 Task: Open Card Operating Agreements Review in Board Media Planning and Buying to Workspace Event Marketing and add a team member Softage.4@softage.net, a label Green, a checklist Business Intelligence and Analytics, an attachment from your computer, a color Green and finally, add a card description 'Develop and launch new customer feedback program' and a comment 'Given the potential impact of this task on our team morale and motivation, let us ensure that we approach it with a sense of positivity and enthusiasm.'. Add a start date 'Jan 08, 1900' with a due date 'Jan 15, 1900'
Action: Mouse moved to (140, 71)
Screenshot: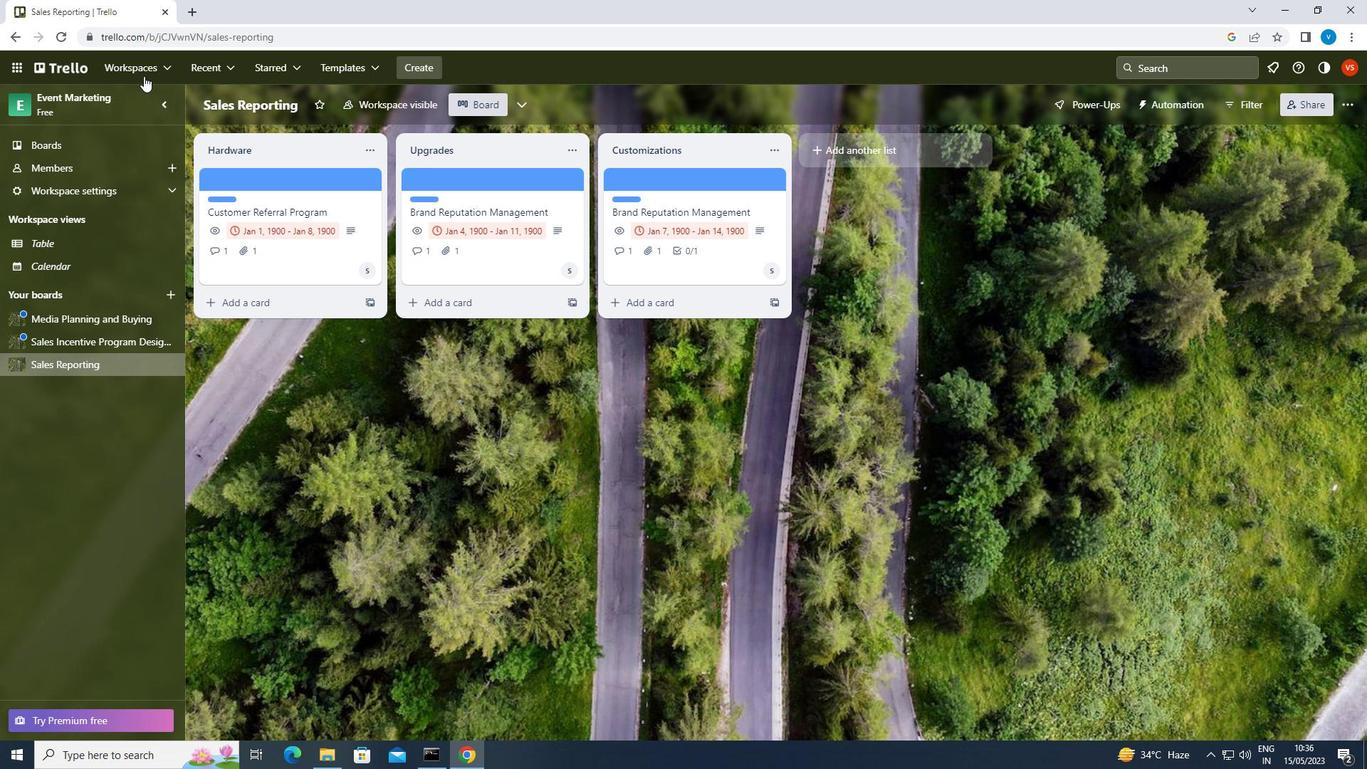 
Action: Mouse pressed left at (140, 71)
Screenshot: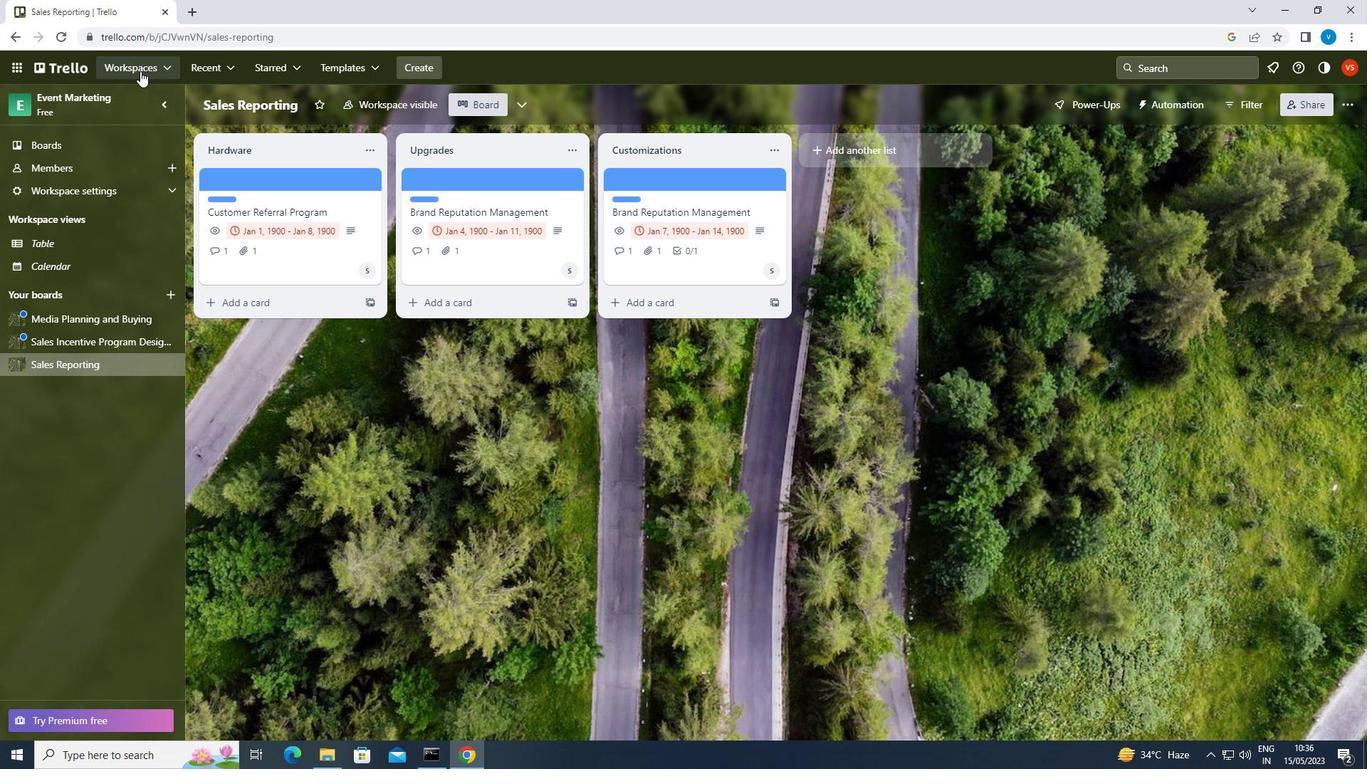 
Action: Mouse moved to (193, 602)
Screenshot: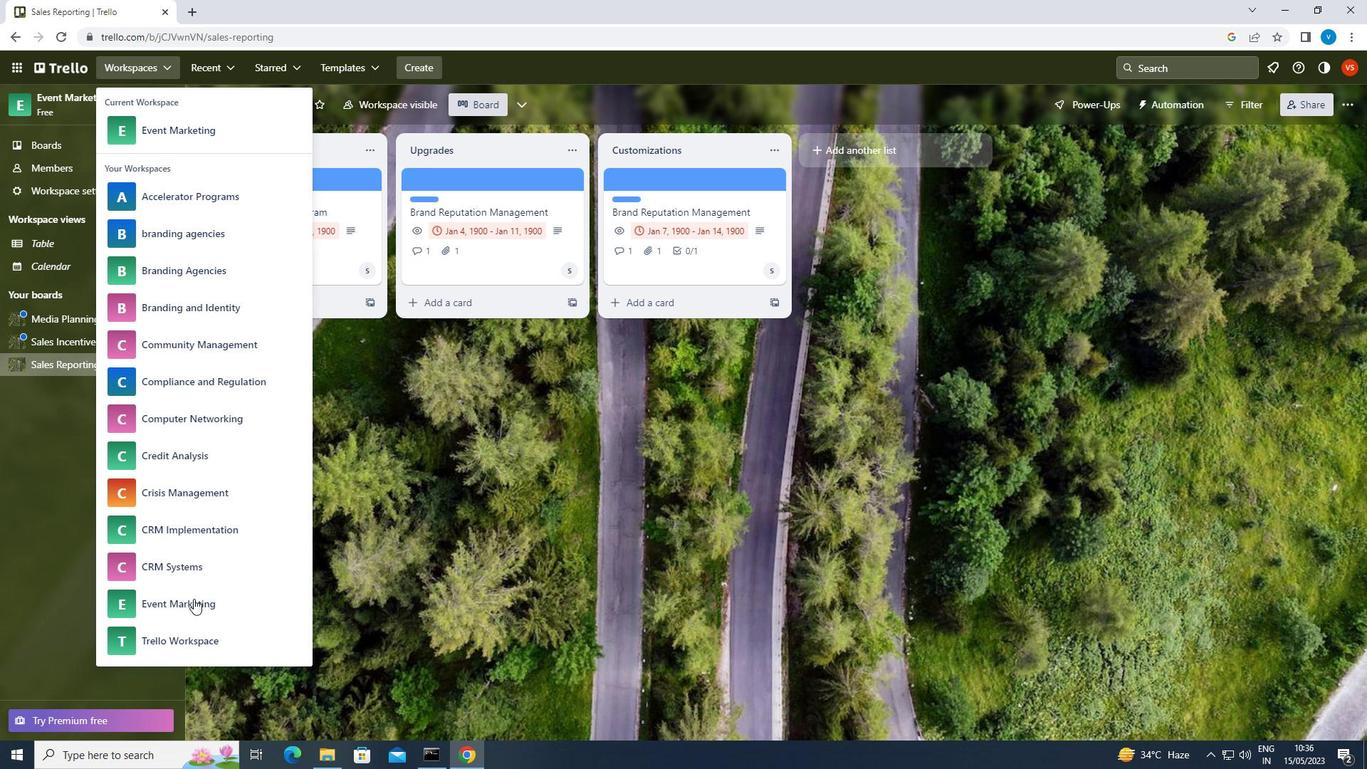 
Action: Mouse pressed left at (193, 602)
Screenshot: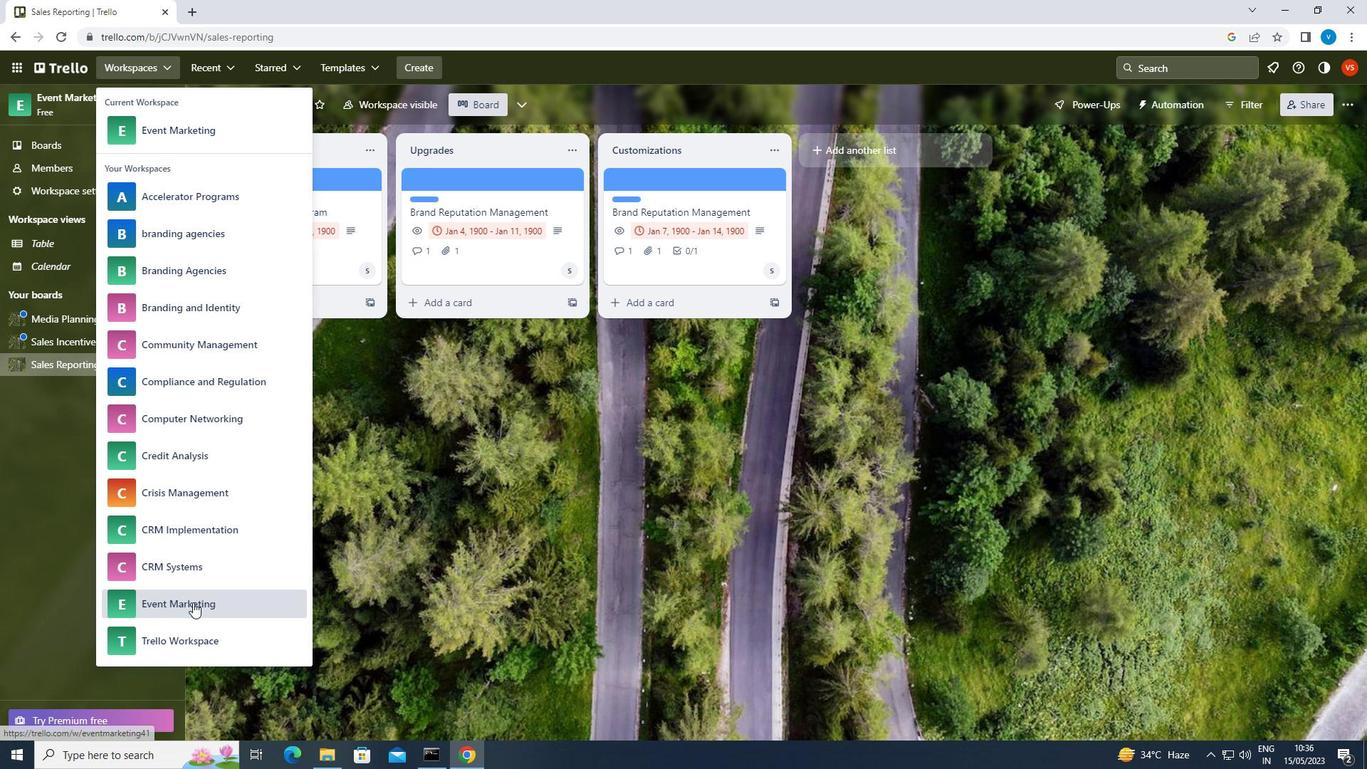 
Action: Mouse moved to (1084, 572)
Screenshot: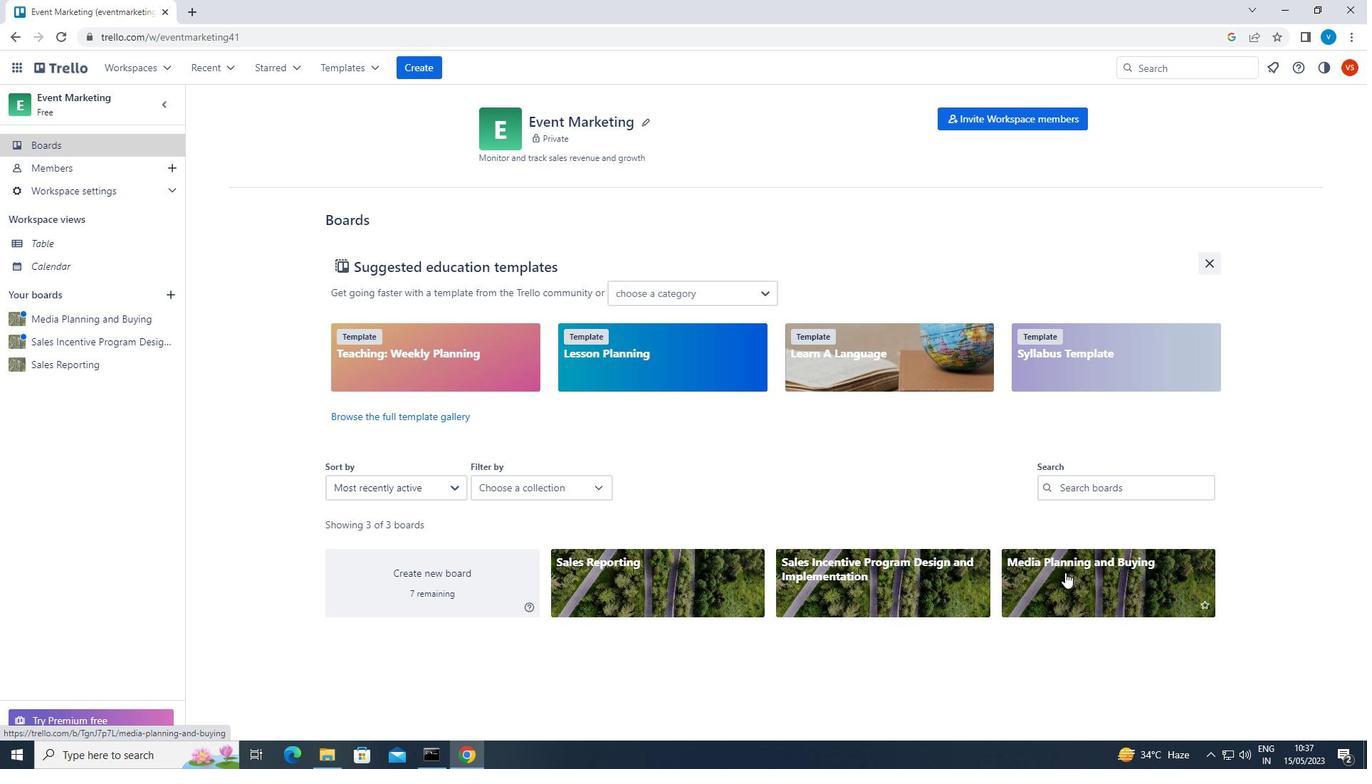 
Action: Mouse pressed left at (1084, 572)
Screenshot: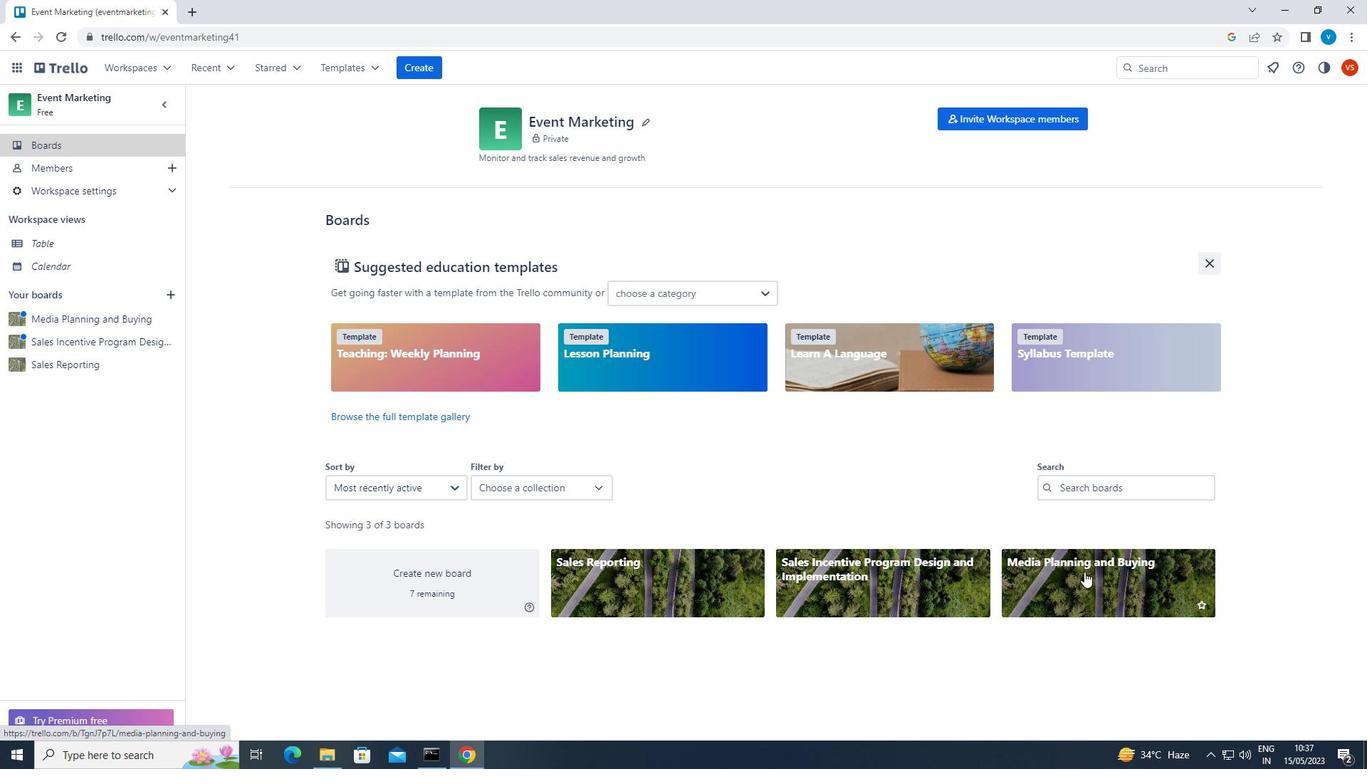 
Action: Mouse moved to (671, 175)
Screenshot: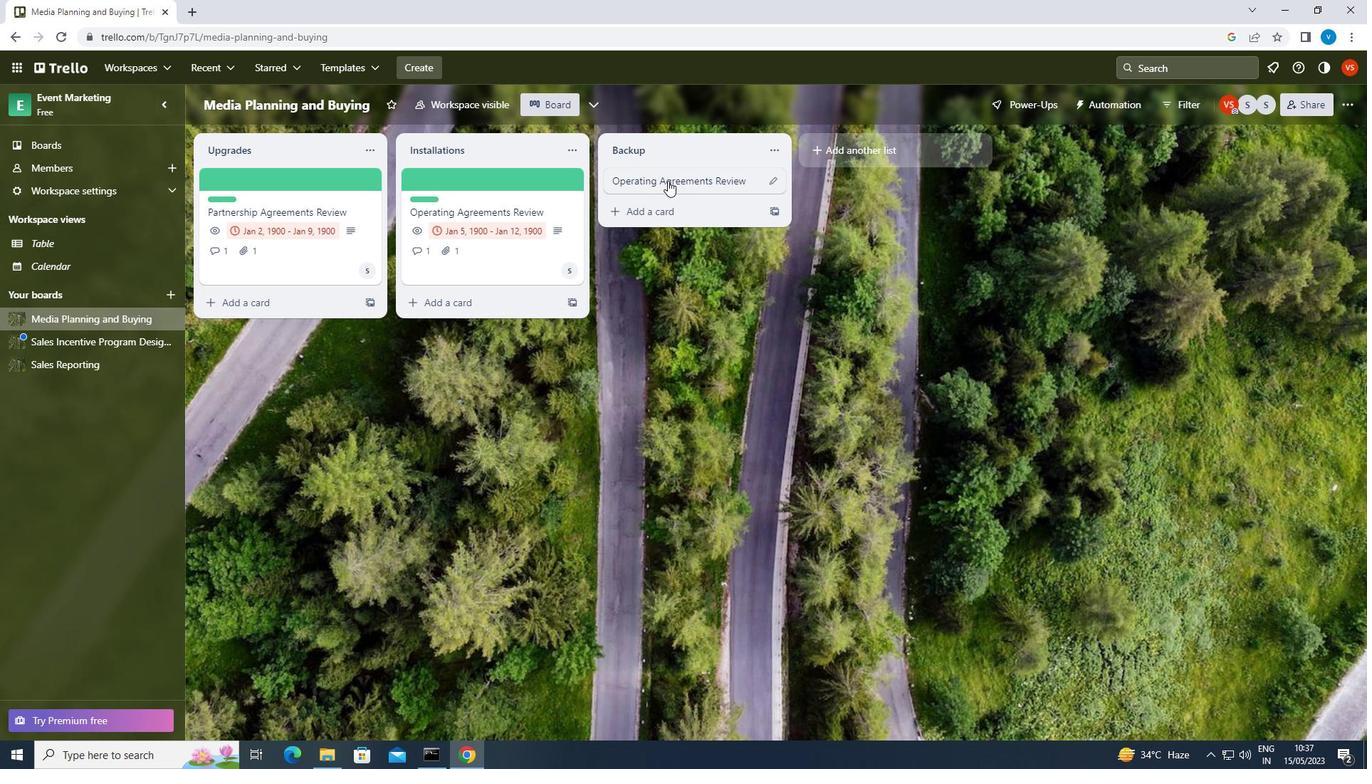 
Action: Mouse pressed left at (671, 175)
Screenshot: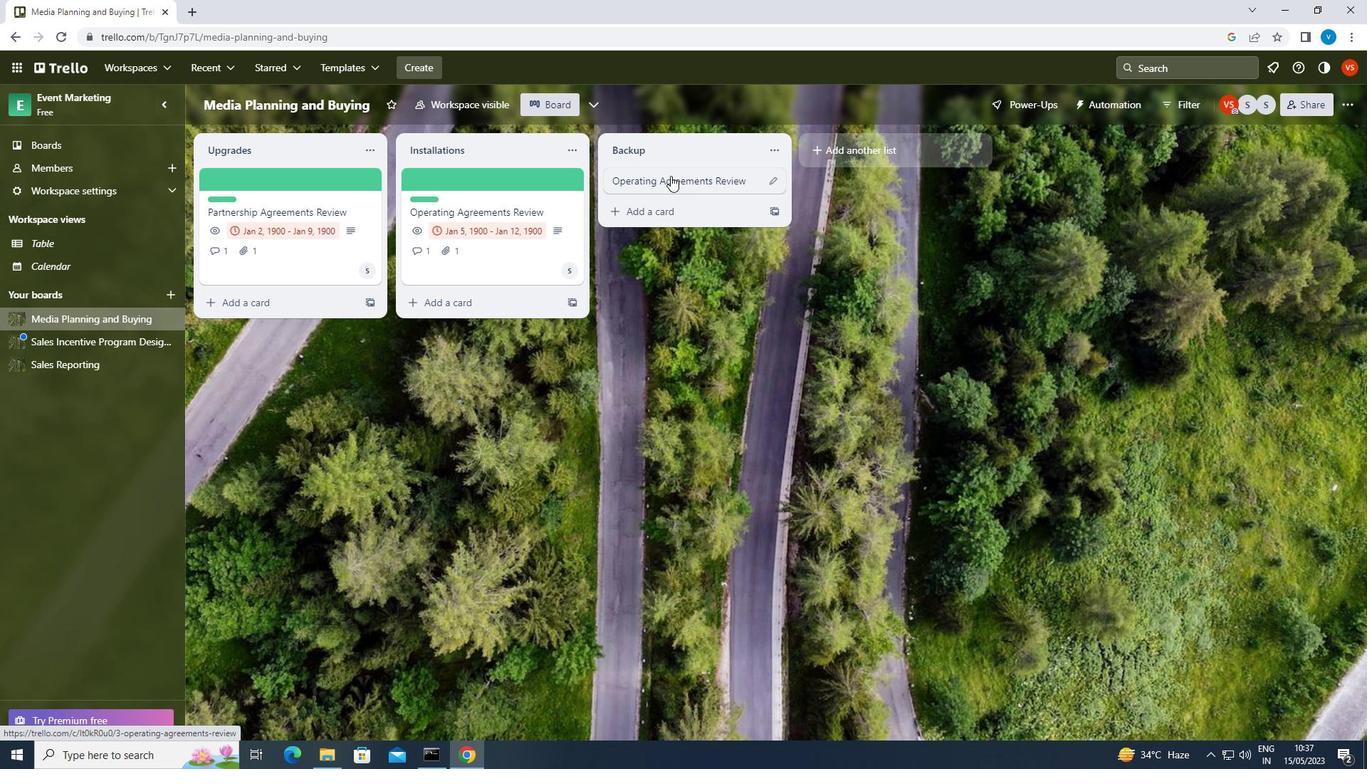 
Action: Mouse moved to (852, 227)
Screenshot: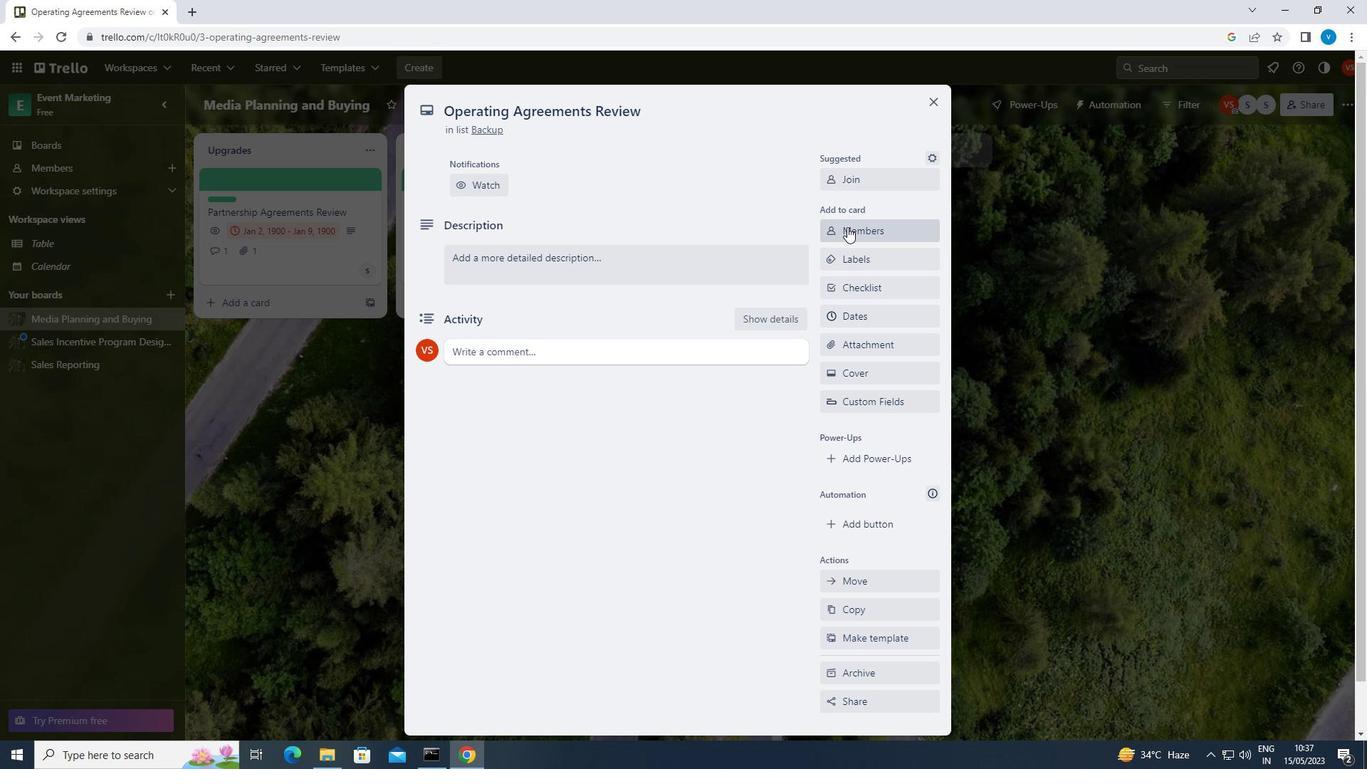 
Action: Mouse pressed left at (852, 227)
Screenshot: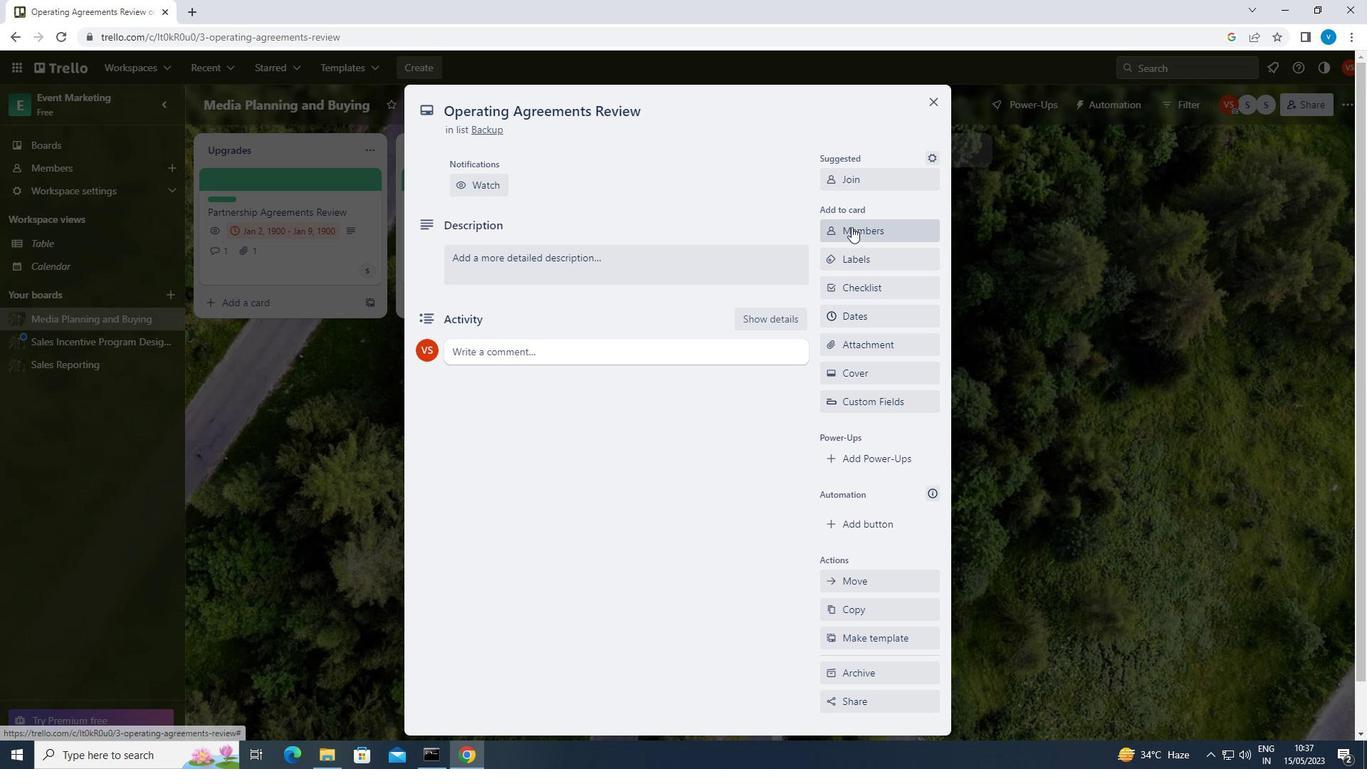 
Action: Mouse moved to (859, 237)
Screenshot: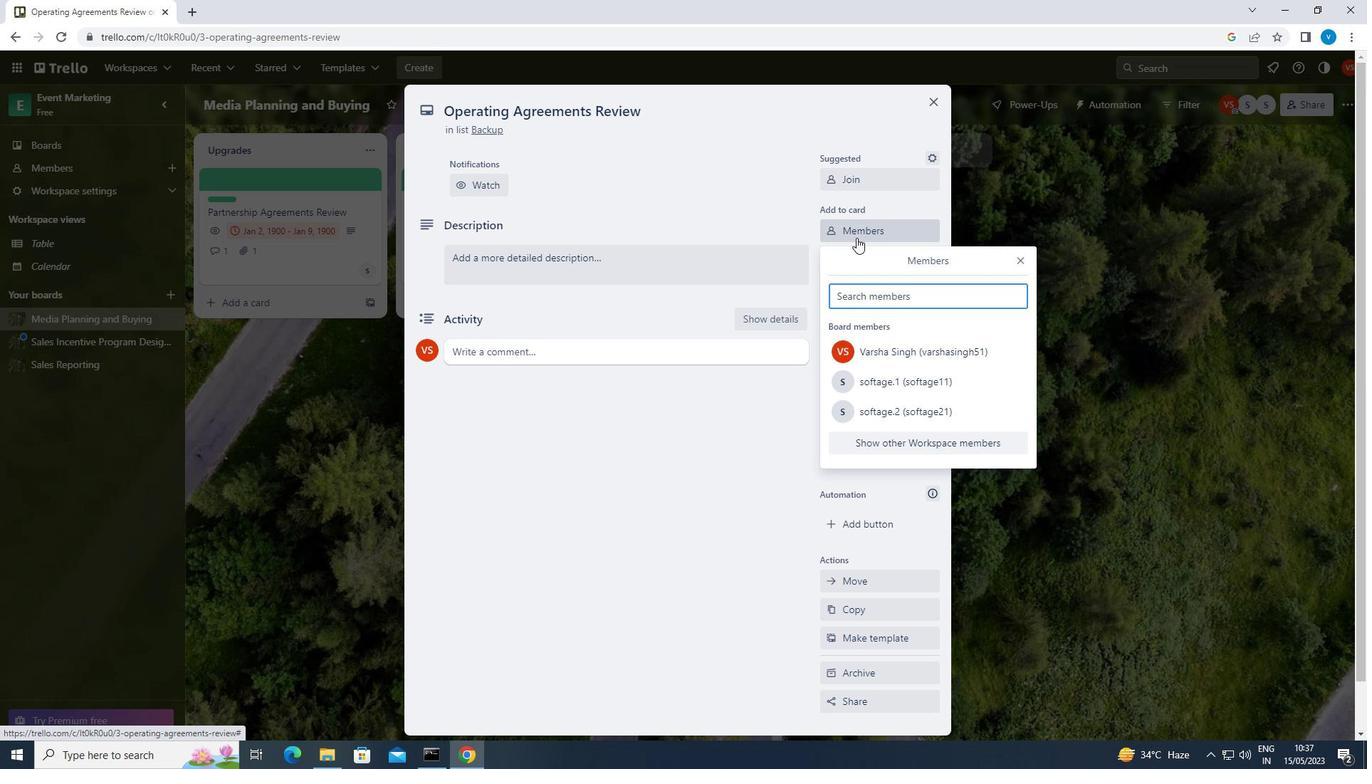 
Action: Key pressed <Key.shift>SOFTAGE.4<Key.shift><Key.shift>@SOFTAGE.NRT
Screenshot: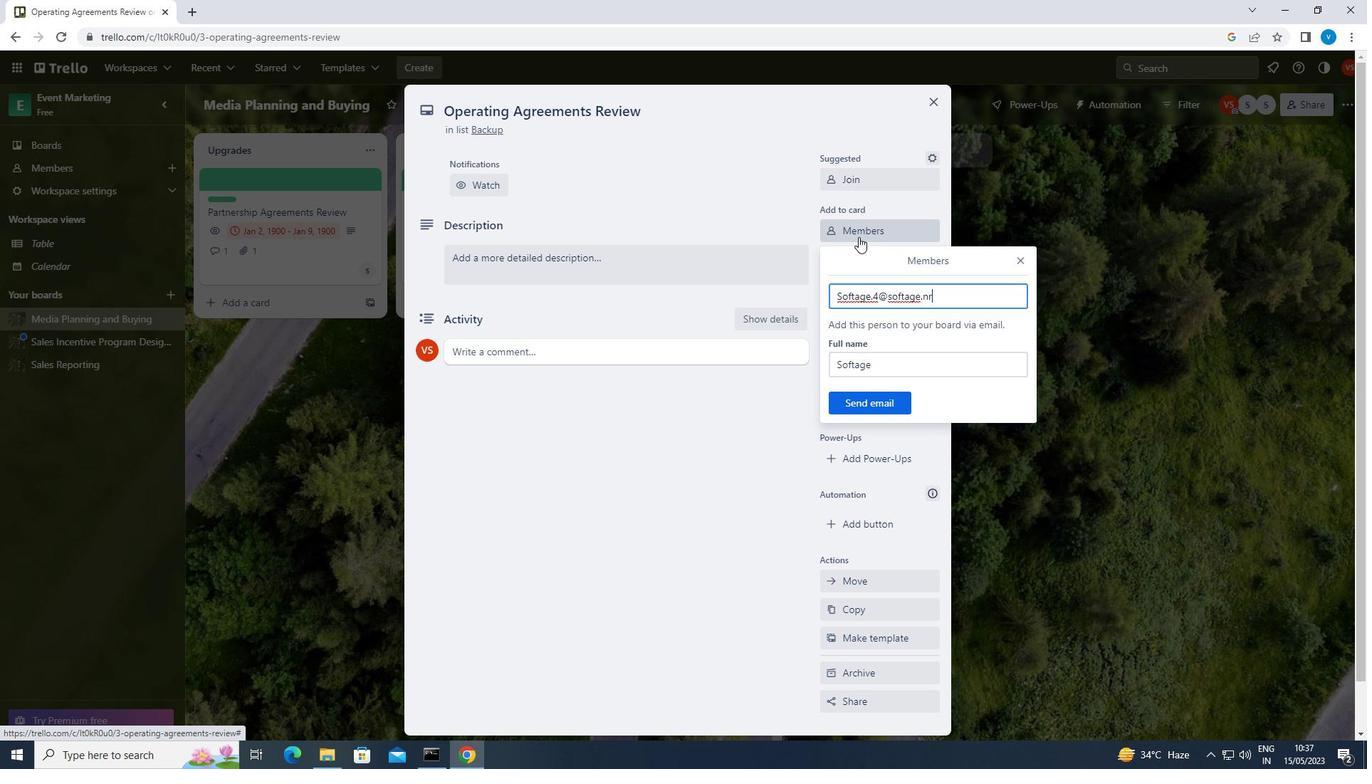 
Action: Mouse moved to (885, 396)
Screenshot: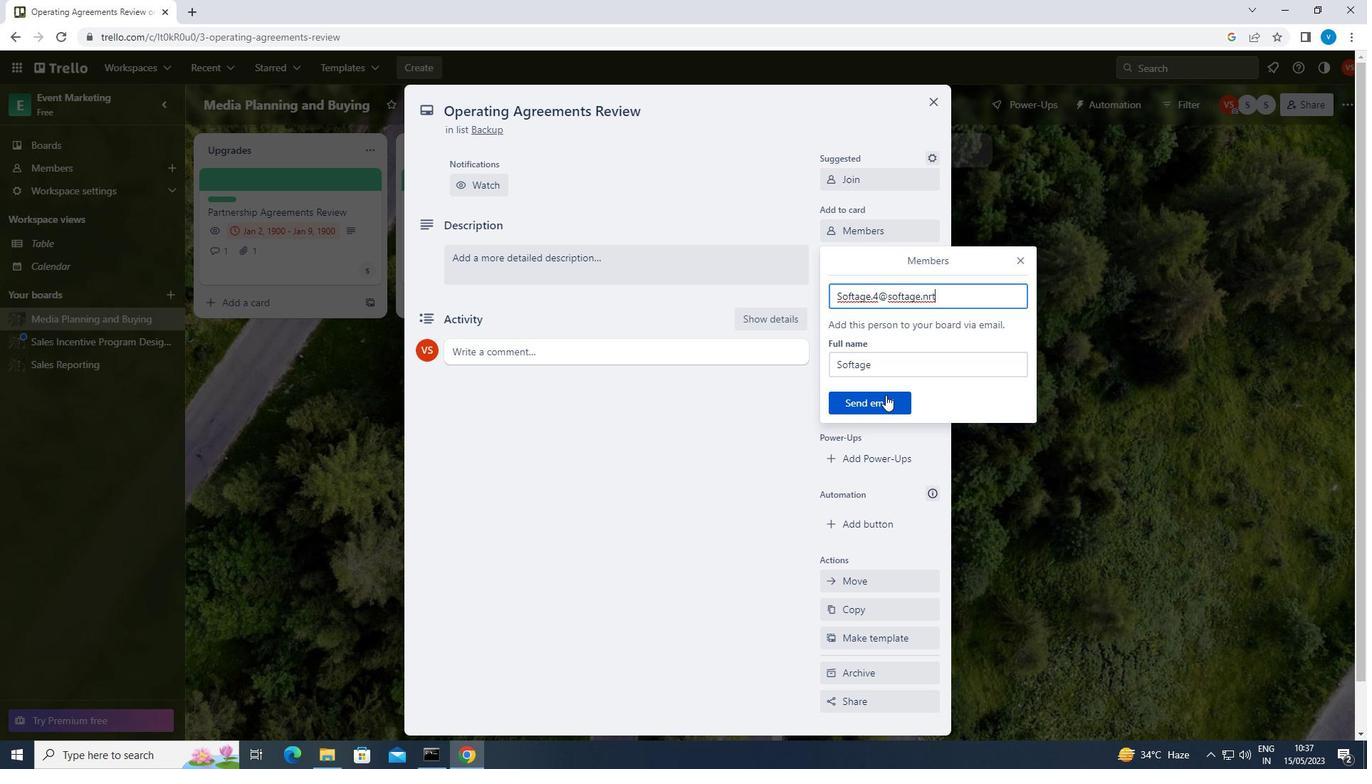 
Action: Mouse pressed left at (885, 396)
Screenshot: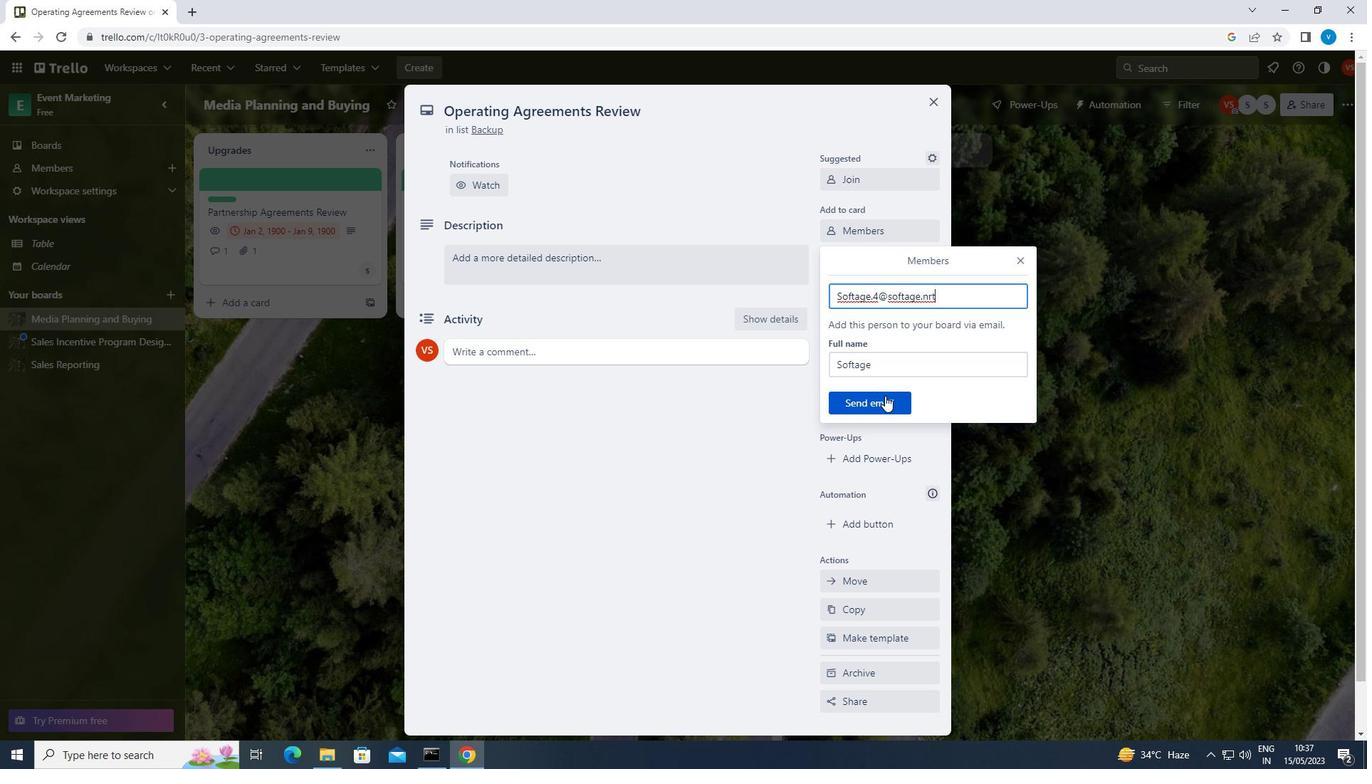 
Action: Mouse moved to (872, 262)
Screenshot: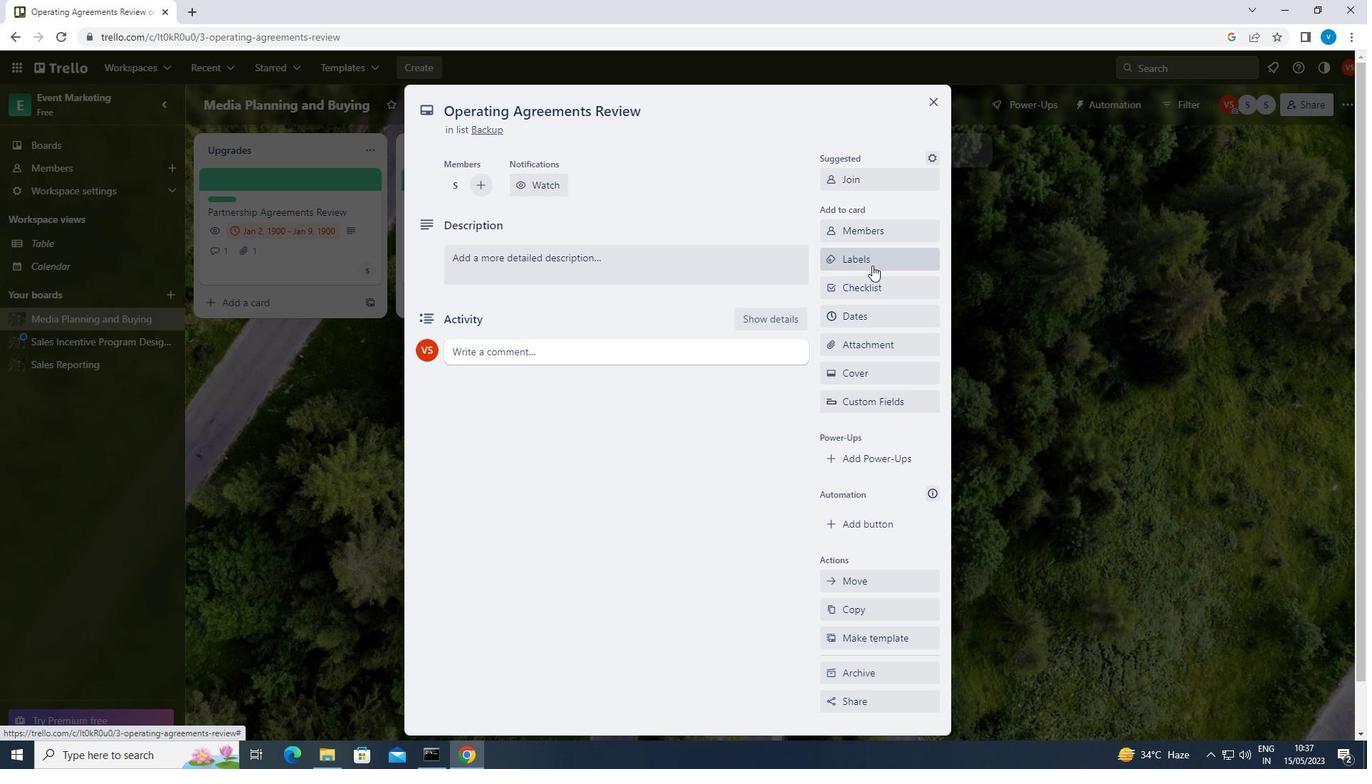 
Action: Mouse pressed left at (872, 262)
Screenshot: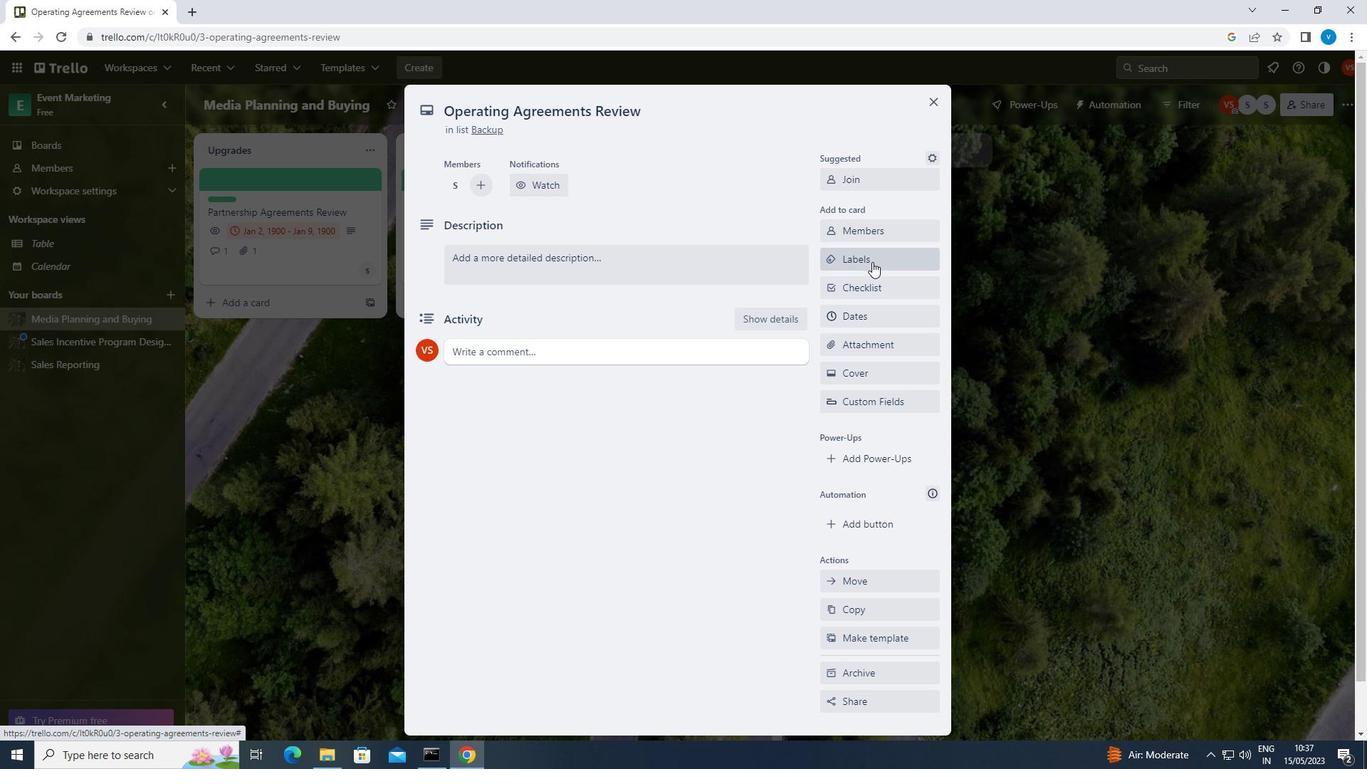 
Action: Mouse moved to (907, 375)
Screenshot: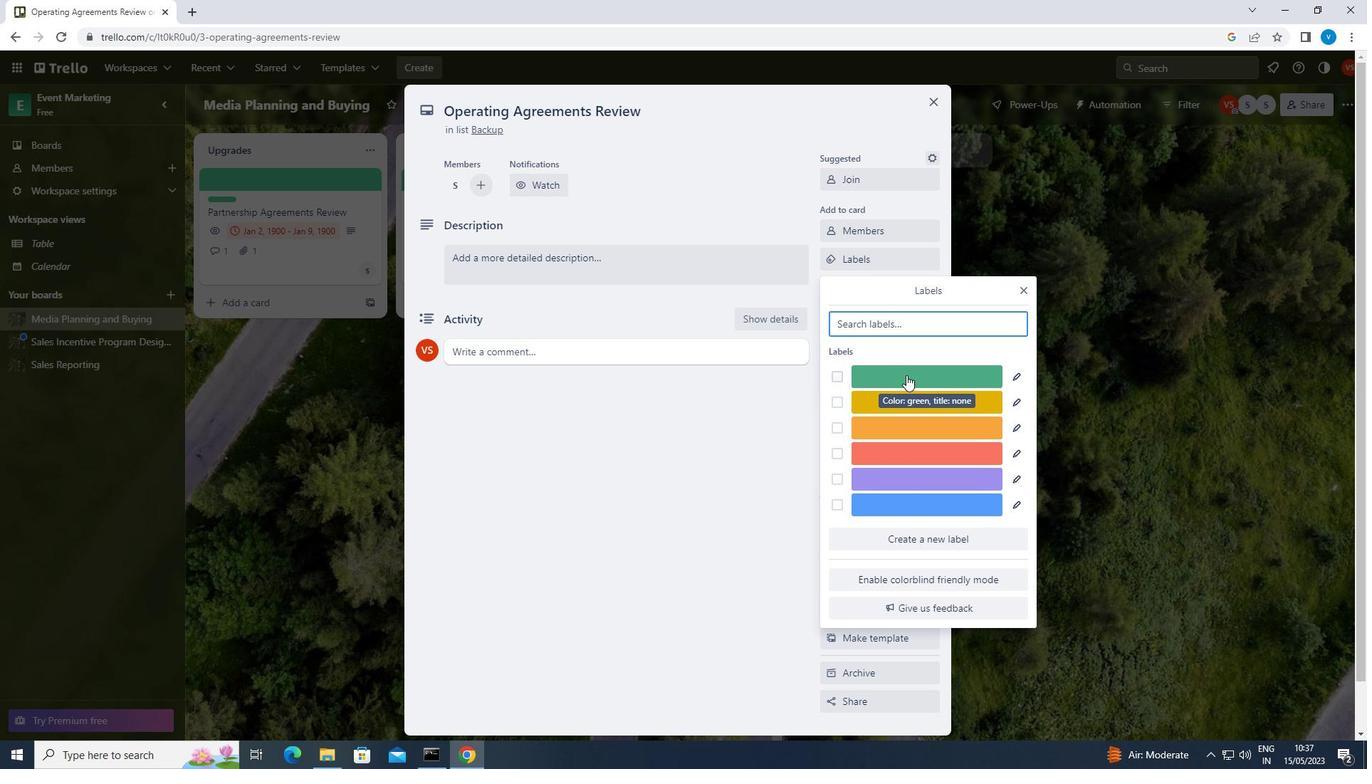 
Action: Mouse pressed left at (907, 375)
Screenshot: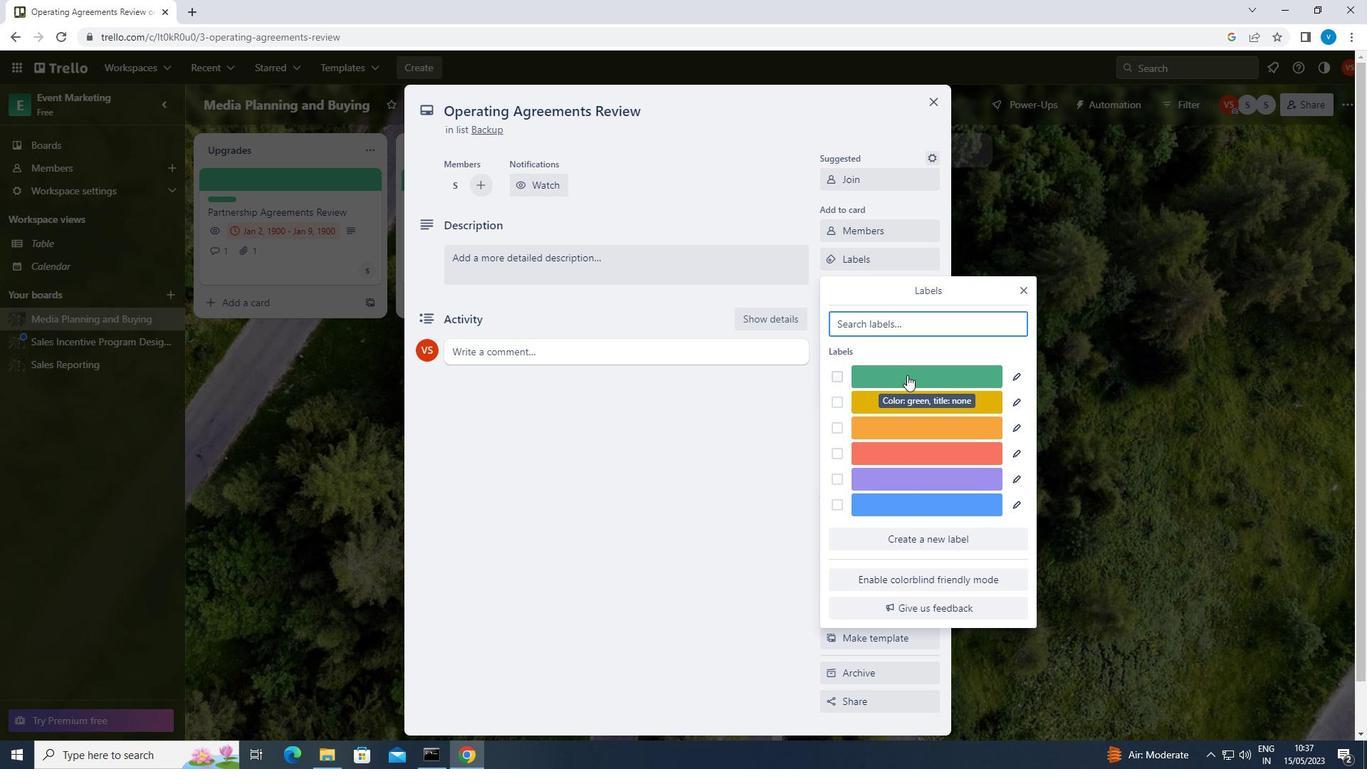 
Action: Mouse moved to (1022, 286)
Screenshot: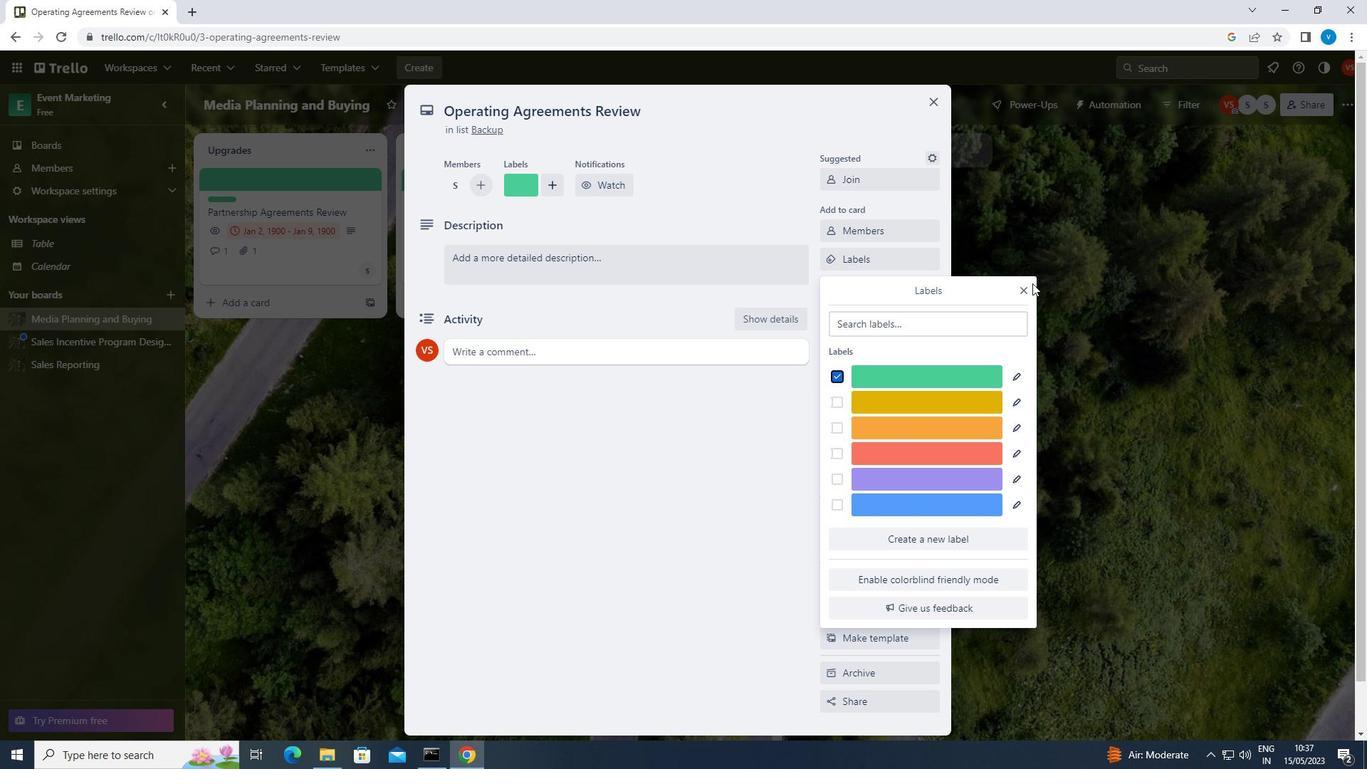 
Action: Mouse pressed left at (1022, 286)
Screenshot: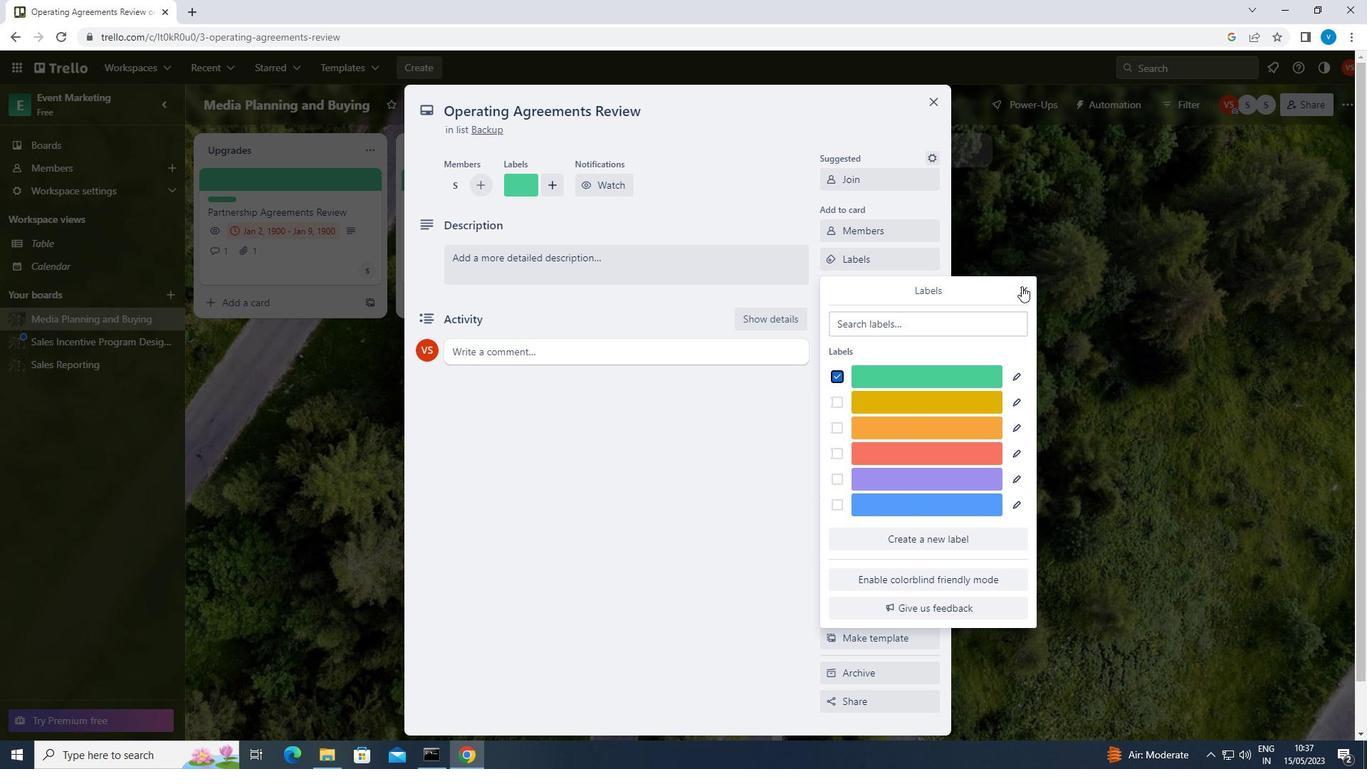 
Action: Mouse moved to (889, 284)
Screenshot: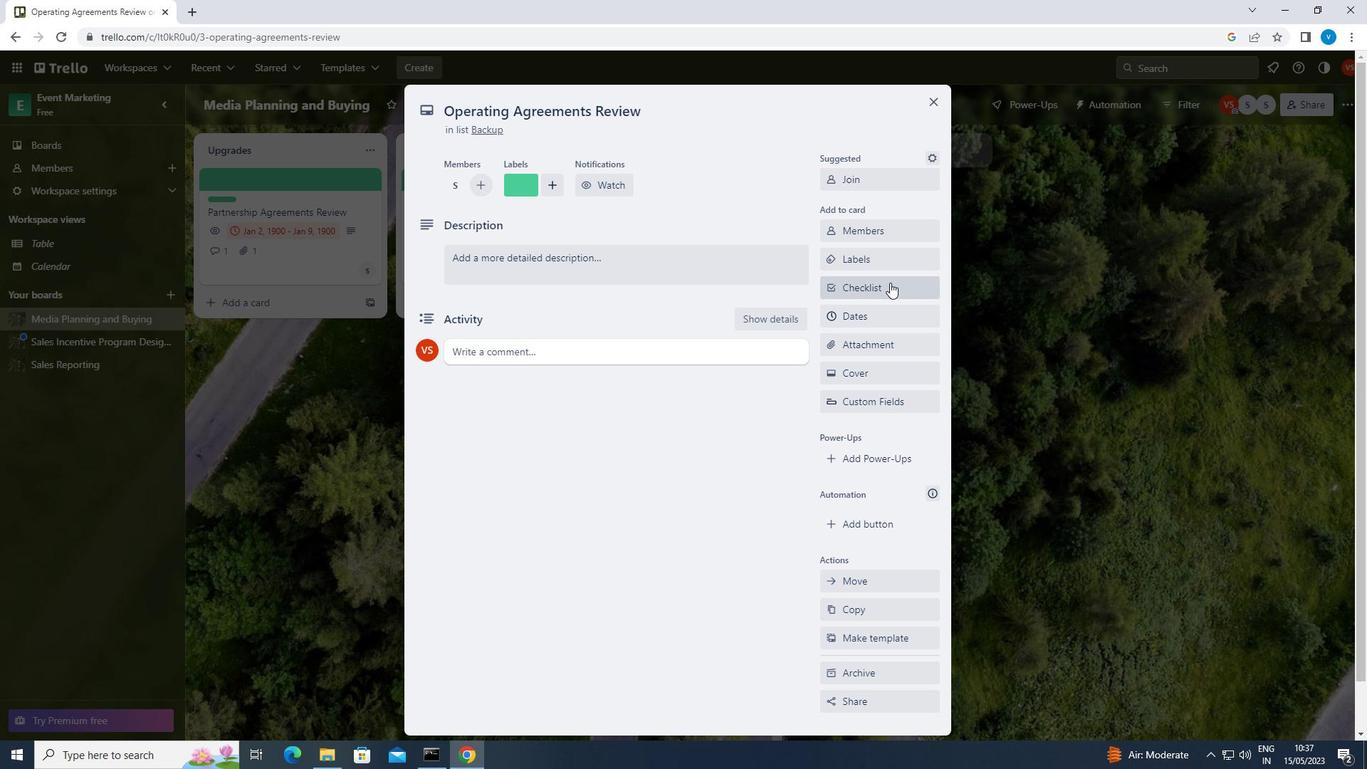 
Action: Mouse pressed left at (889, 284)
Screenshot: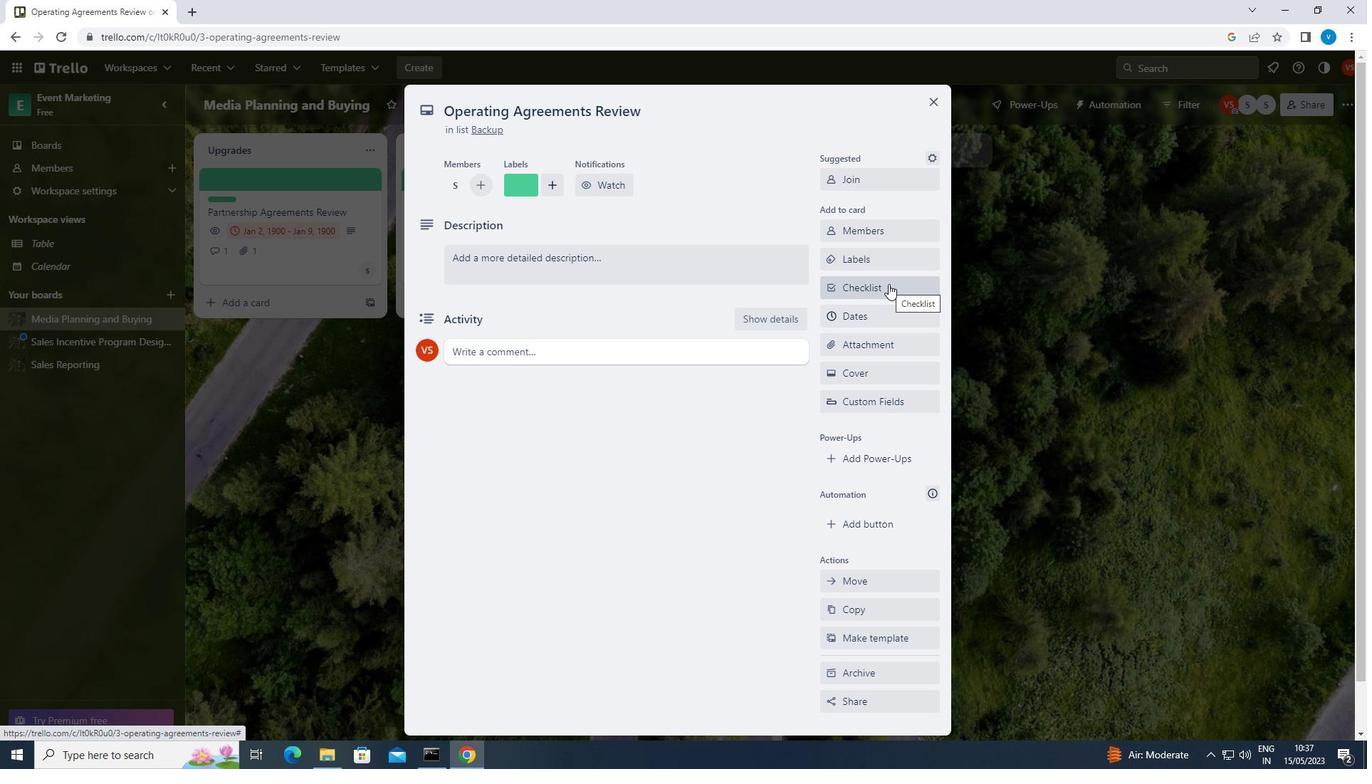 
Action: Mouse moved to (857, 443)
Screenshot: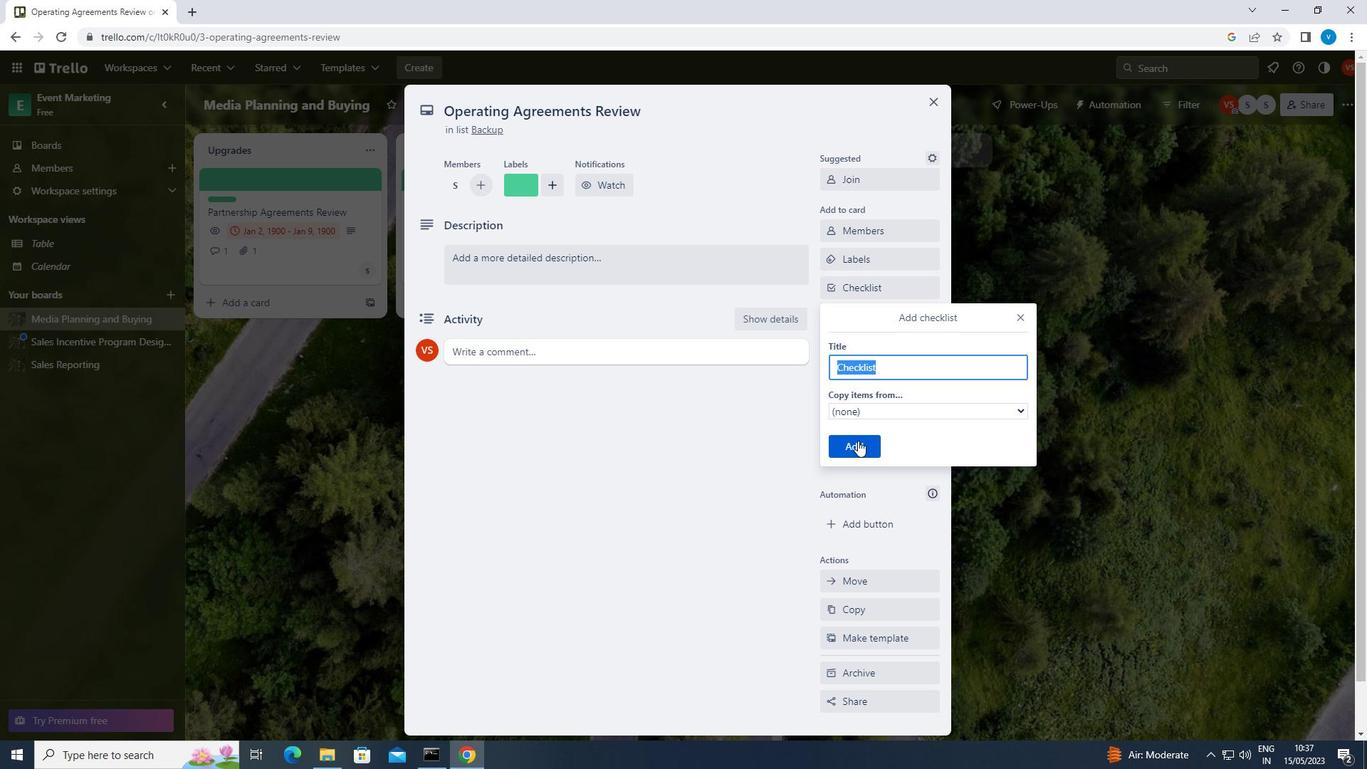 
Action: Mouse pressed left at (857, 443)
Screenshot: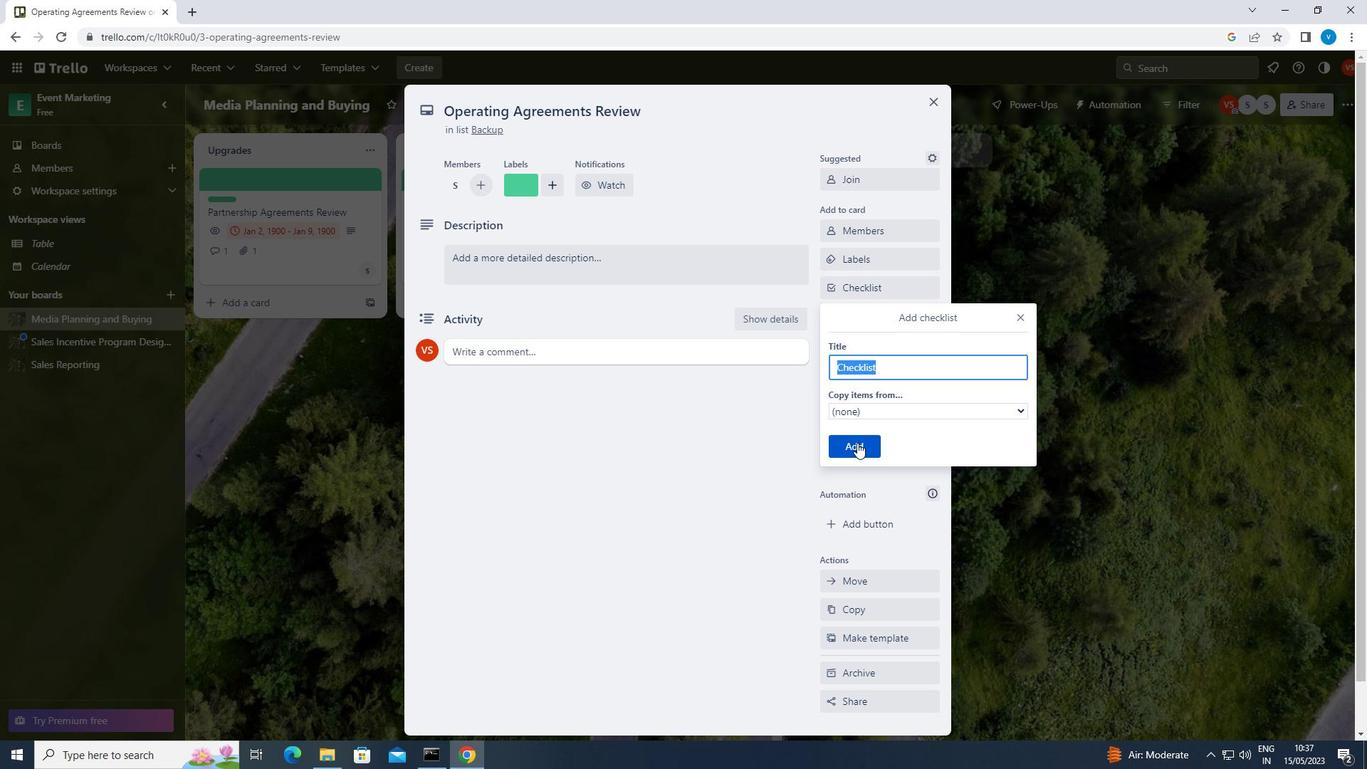 
Action: Mouse moved to (748, 369)
Screenshot: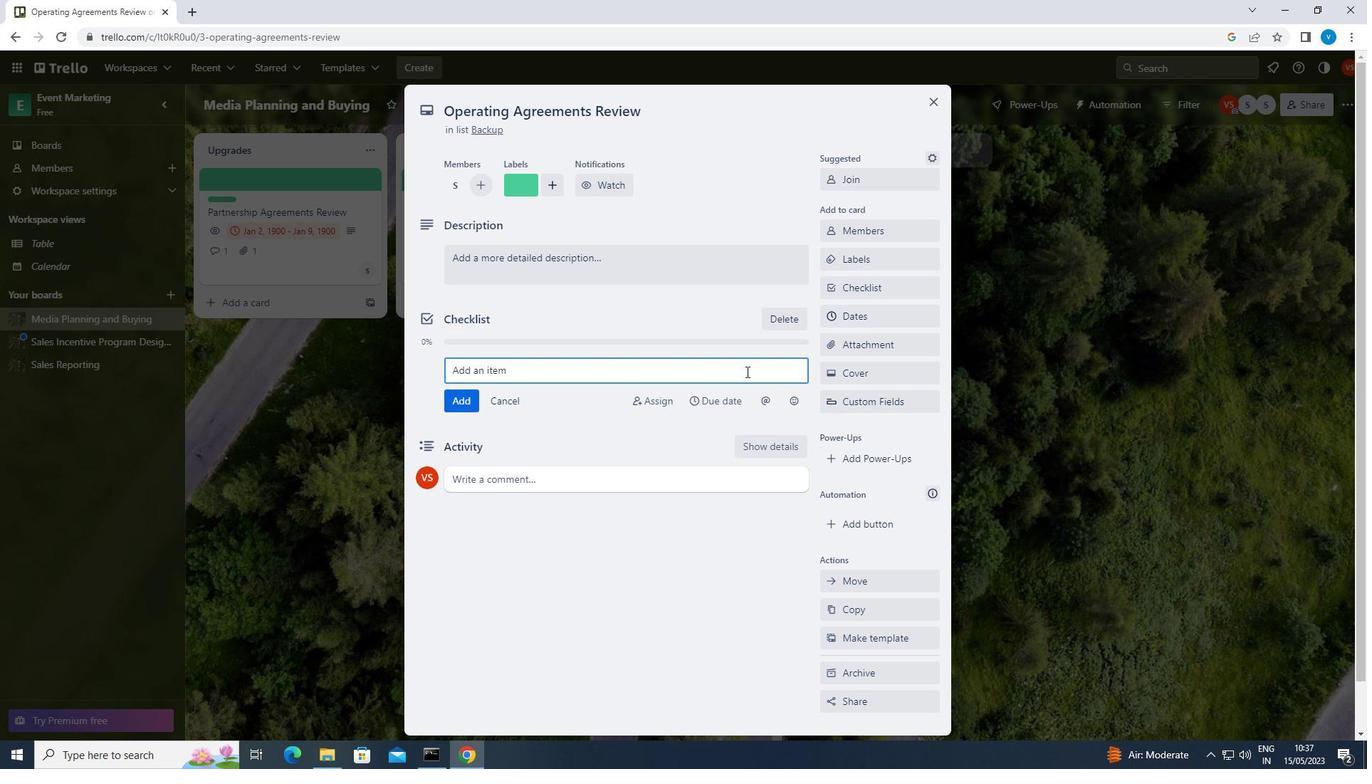 
Action: Key pressed <Key.shift>BUSINESS<Key.space><Key.shift>INTELLIGENCE<Key.space>AND<Key.space><Key.shift>ANALYTICS
Screenshot: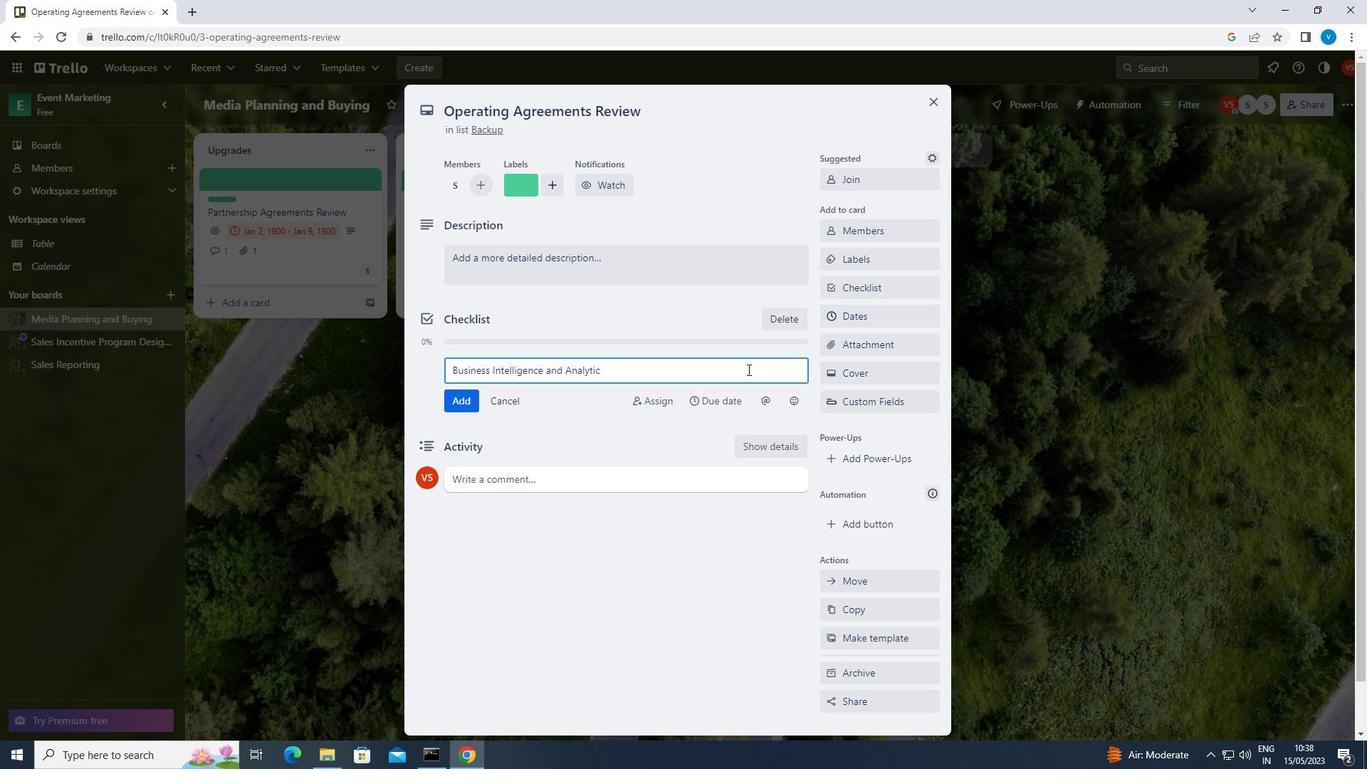 
Action: Mouse moved to (874, 350)
Screenshot: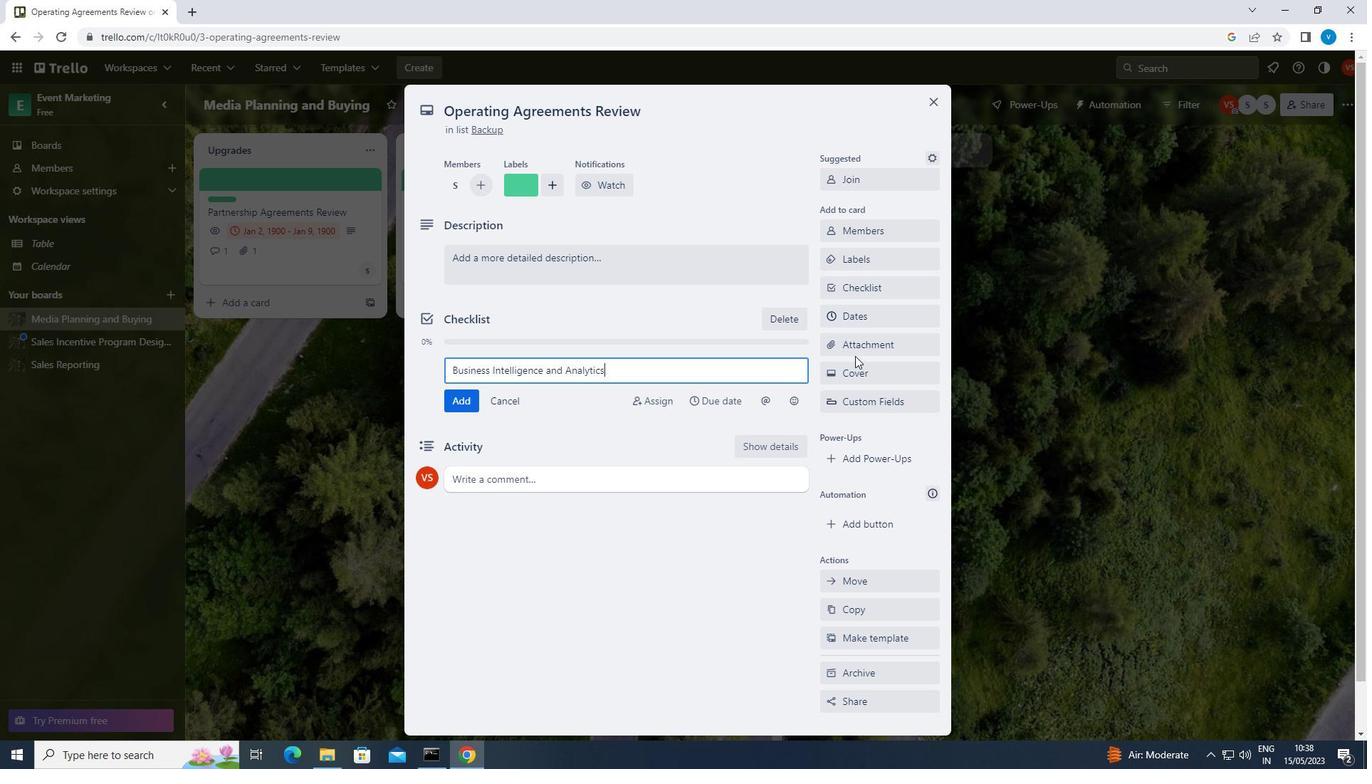 
Action: Mouse pressed left at (874, 350)
Screenshot: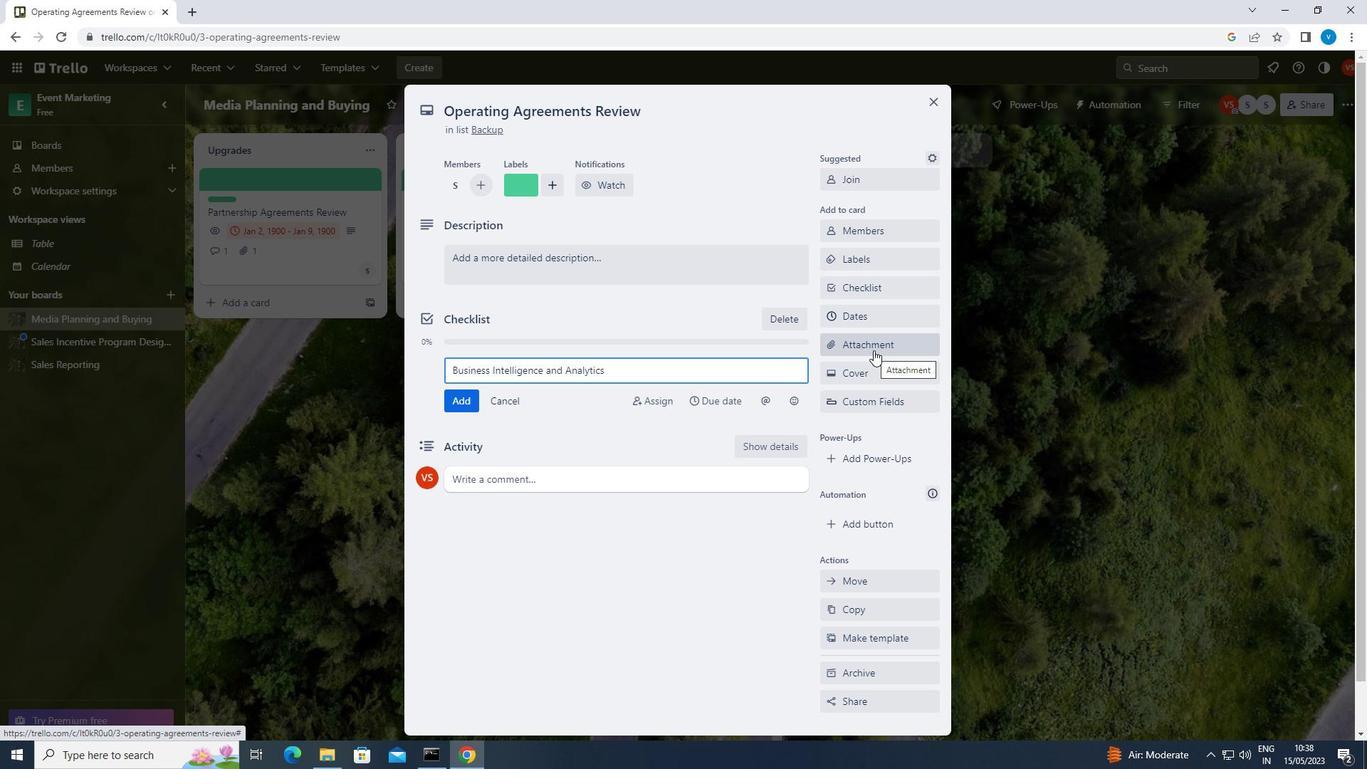 
Action: Mouse moved to (870, 405)
Screenshot: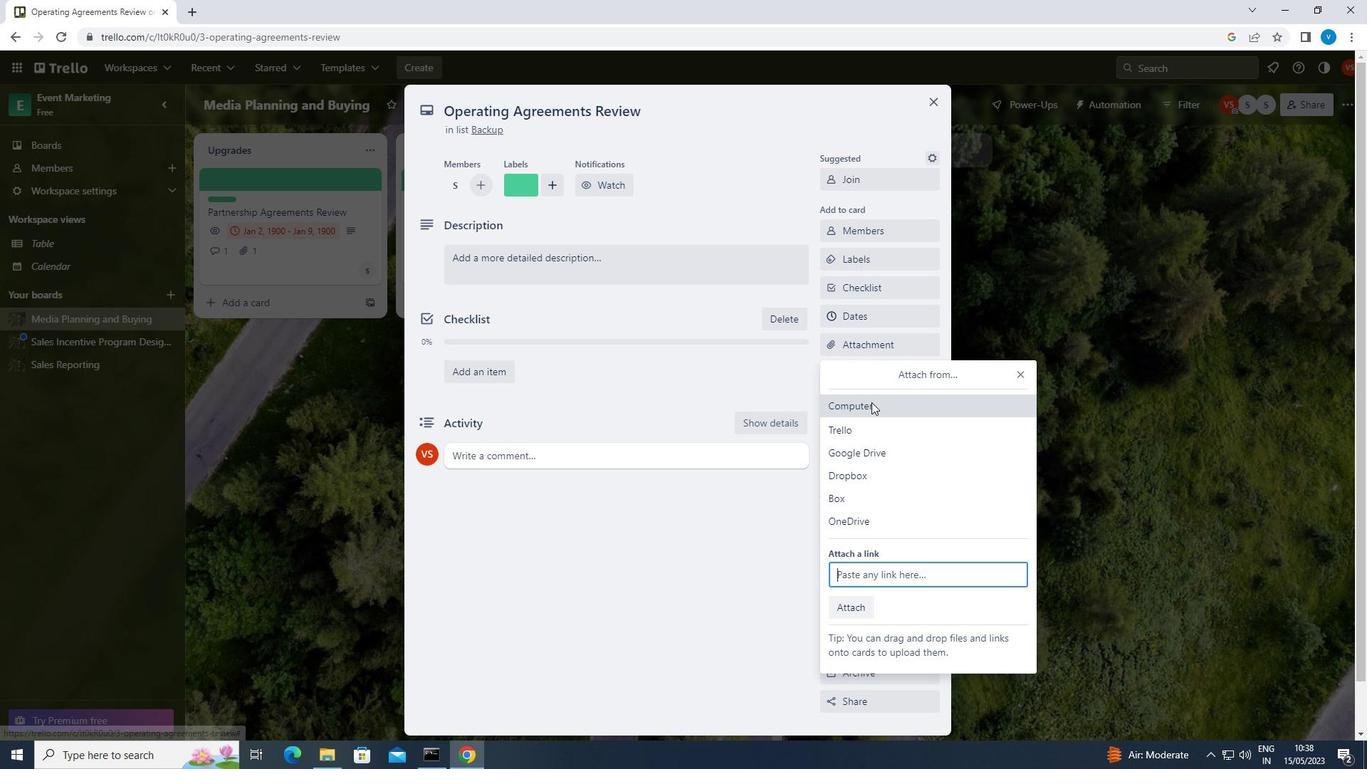 
Action: Mouse pressed left at (870, 405)
Screenshot: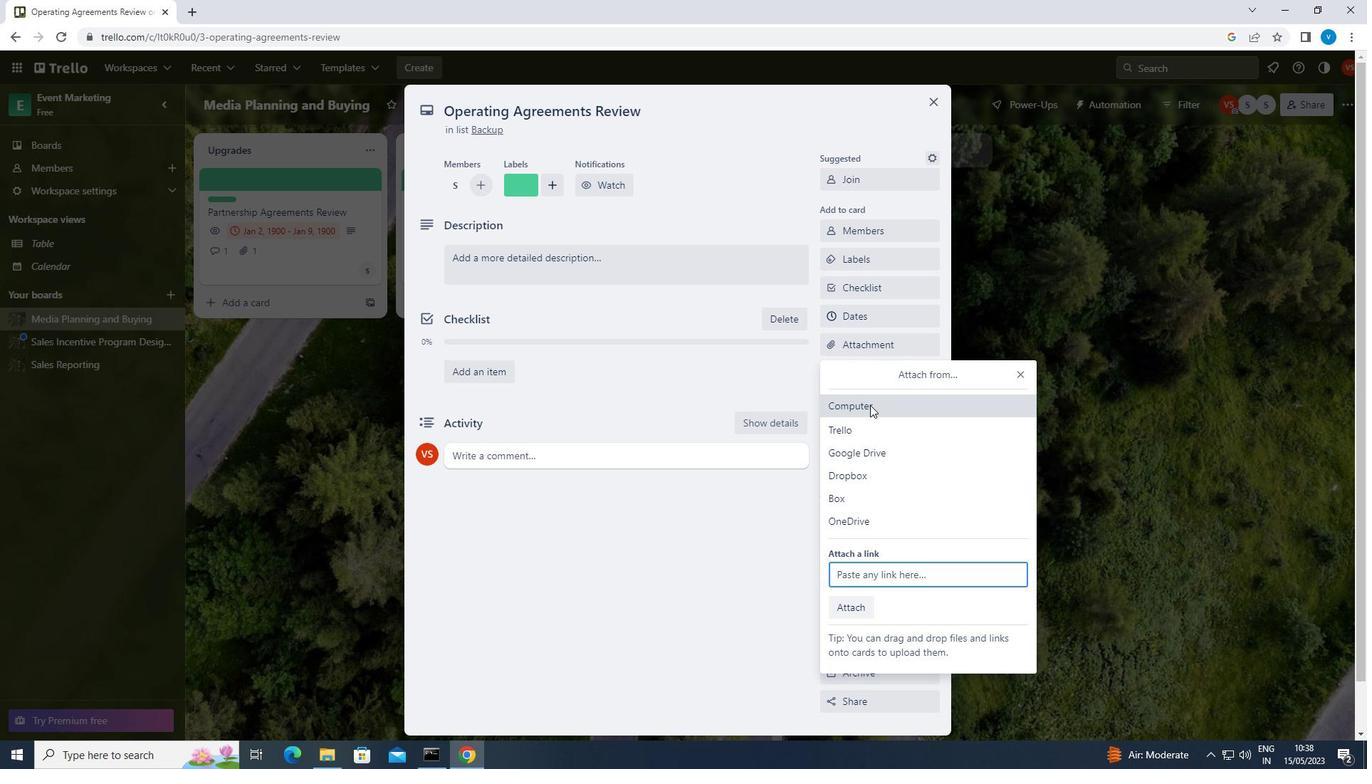 
Action: Mouse moved to (388, 249)
Screenshot: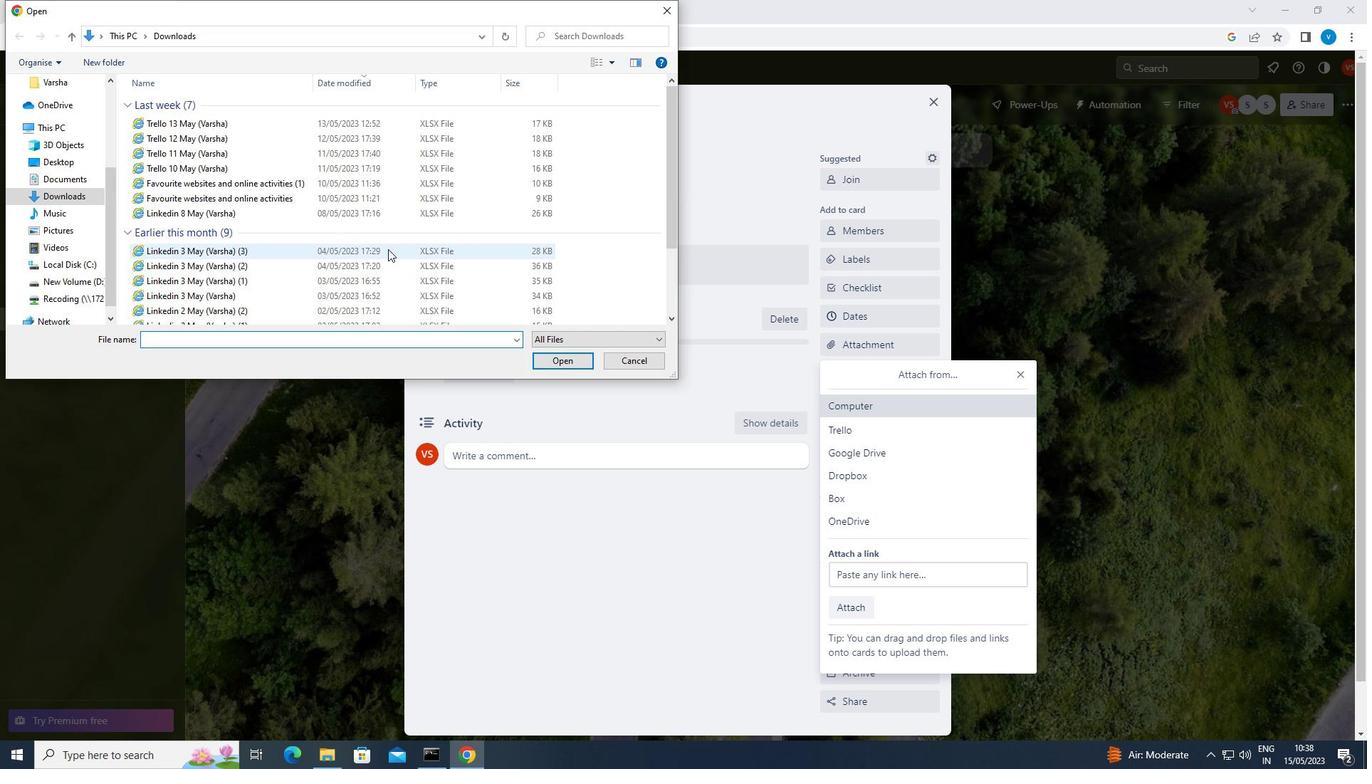 
Action: Mouse pressed left at (388, 249)
Screenshot: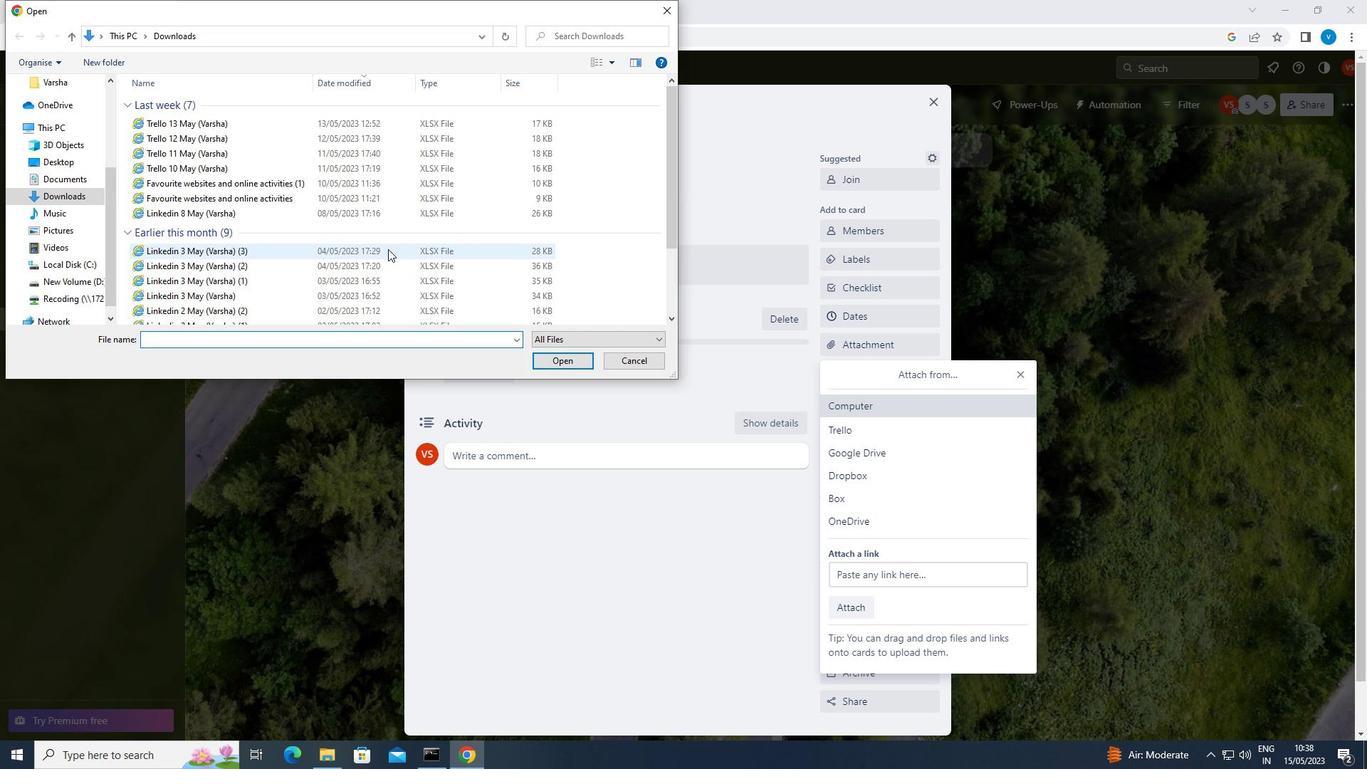 
Action: Mouse moved to (567, 363)
Screenshot: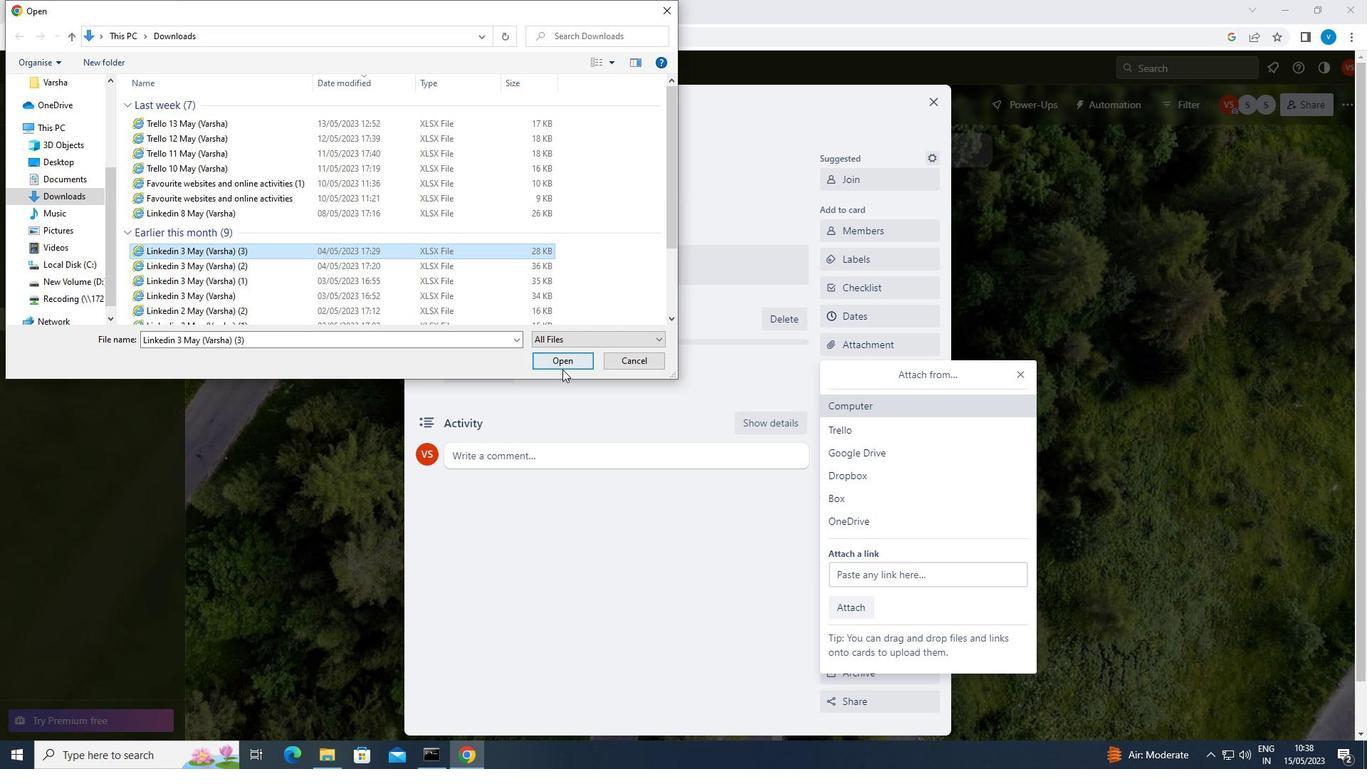 
Action: Mouse pressed left at (567, 363)
Screenshot: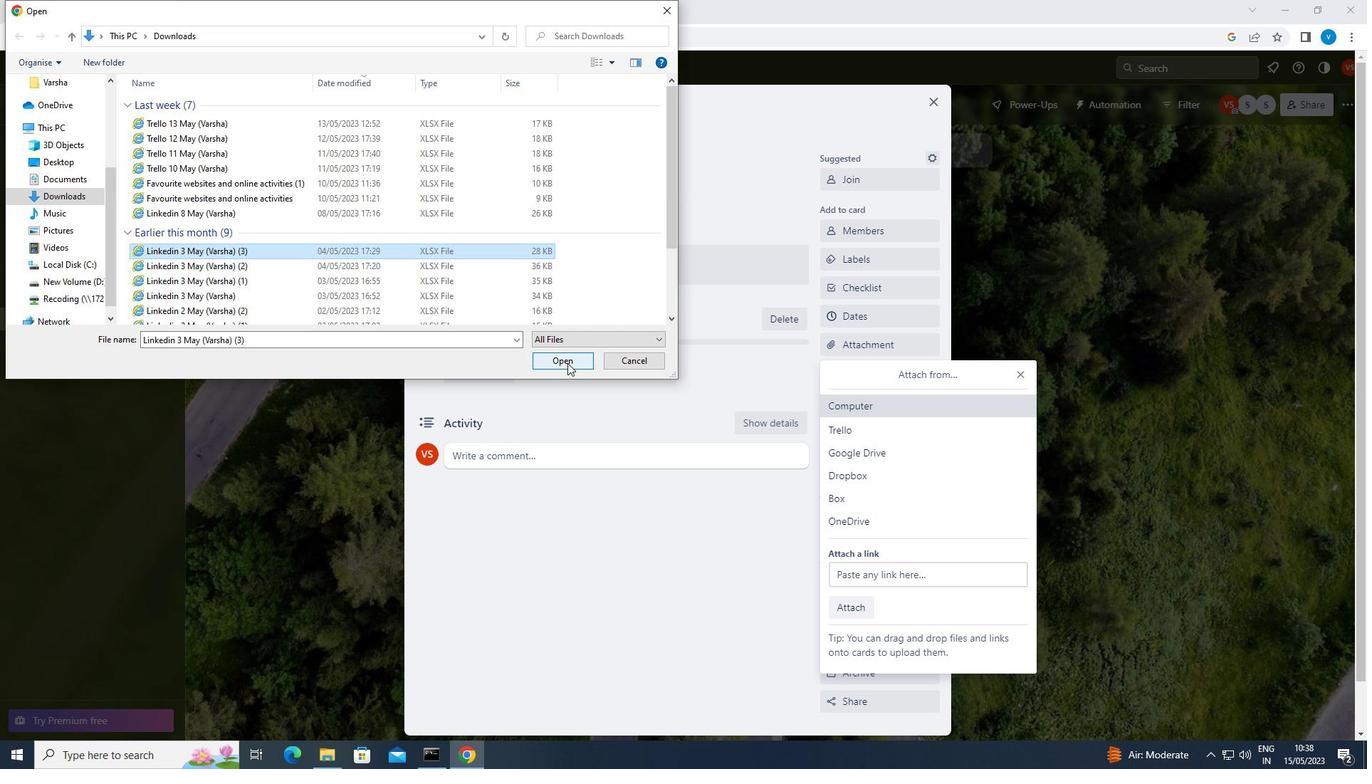 
Action: Mouse moved to (859, 375)
Screenshot: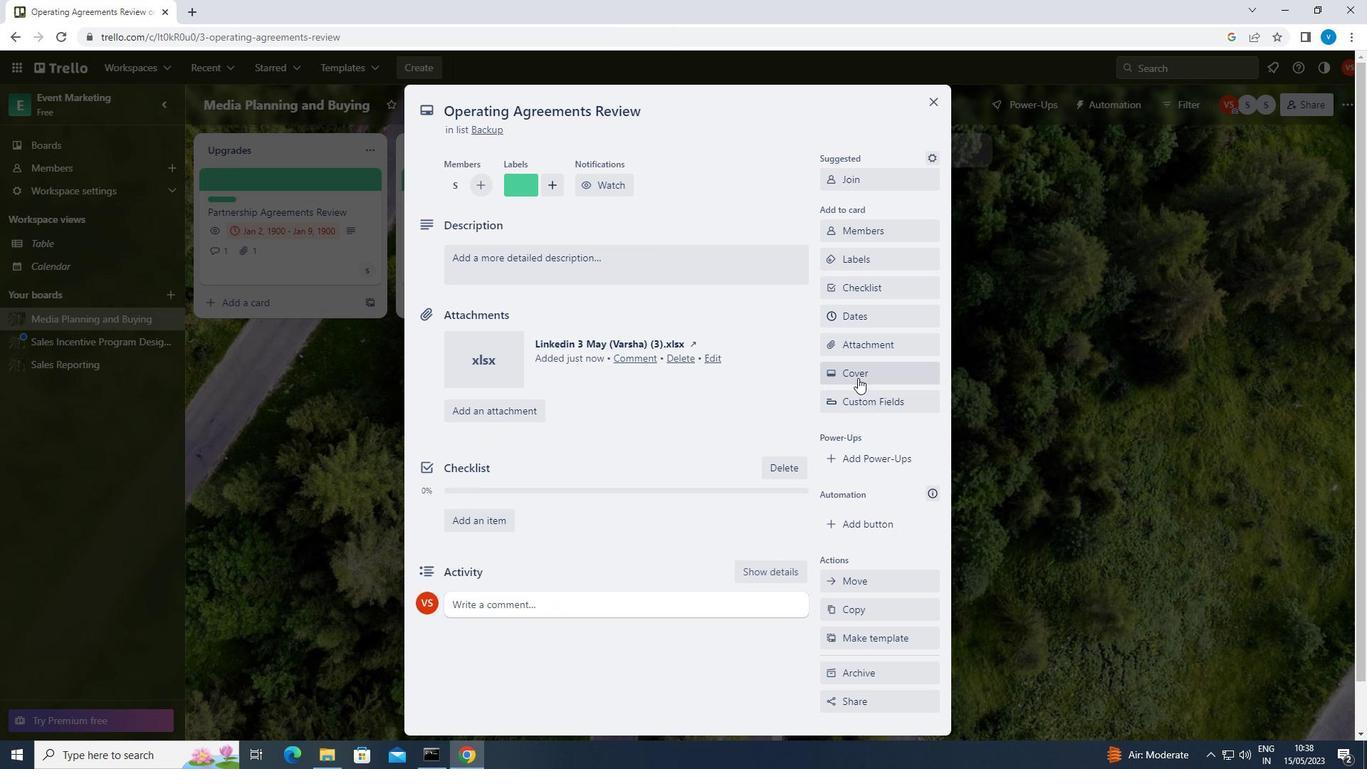 
Action: Mouse pressed left at (859, 375)
Screenshot: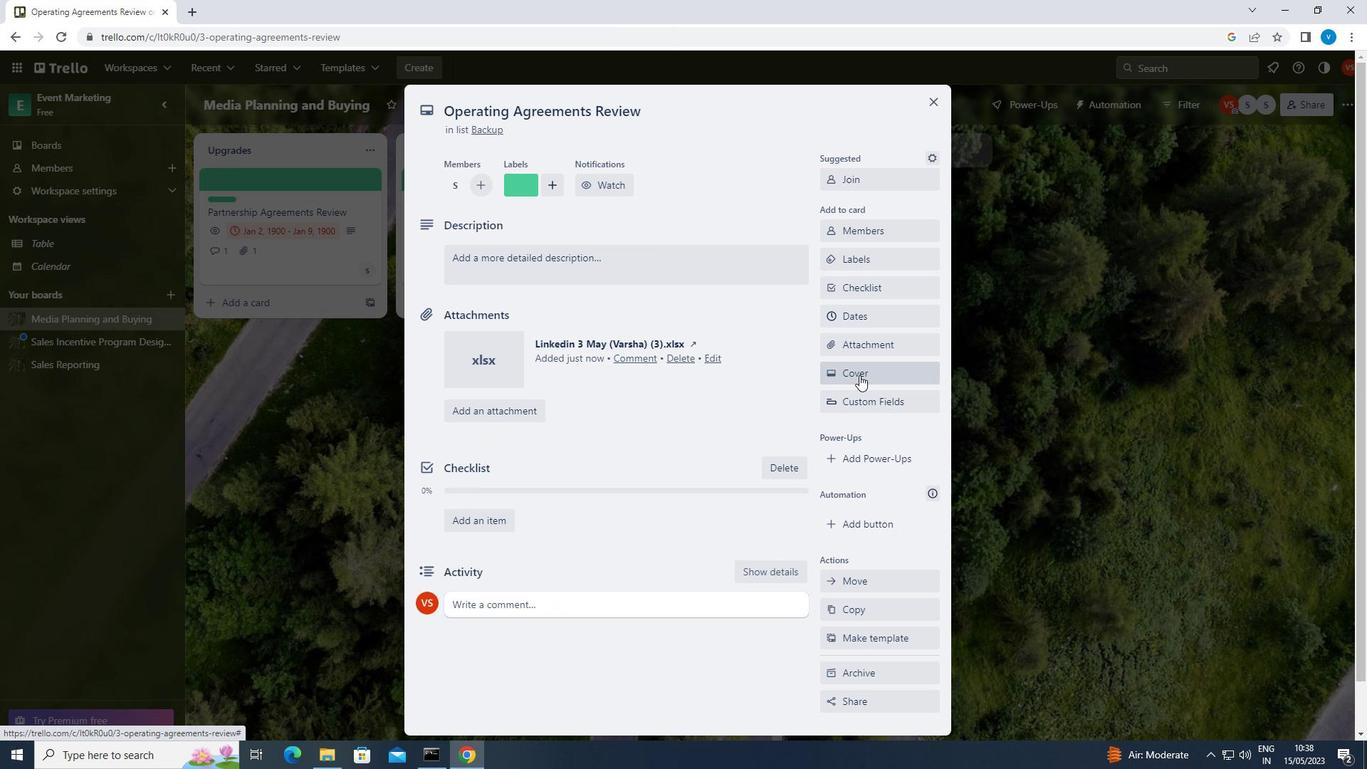 
Action: Mouse moved to (852, 223)
Screenshot: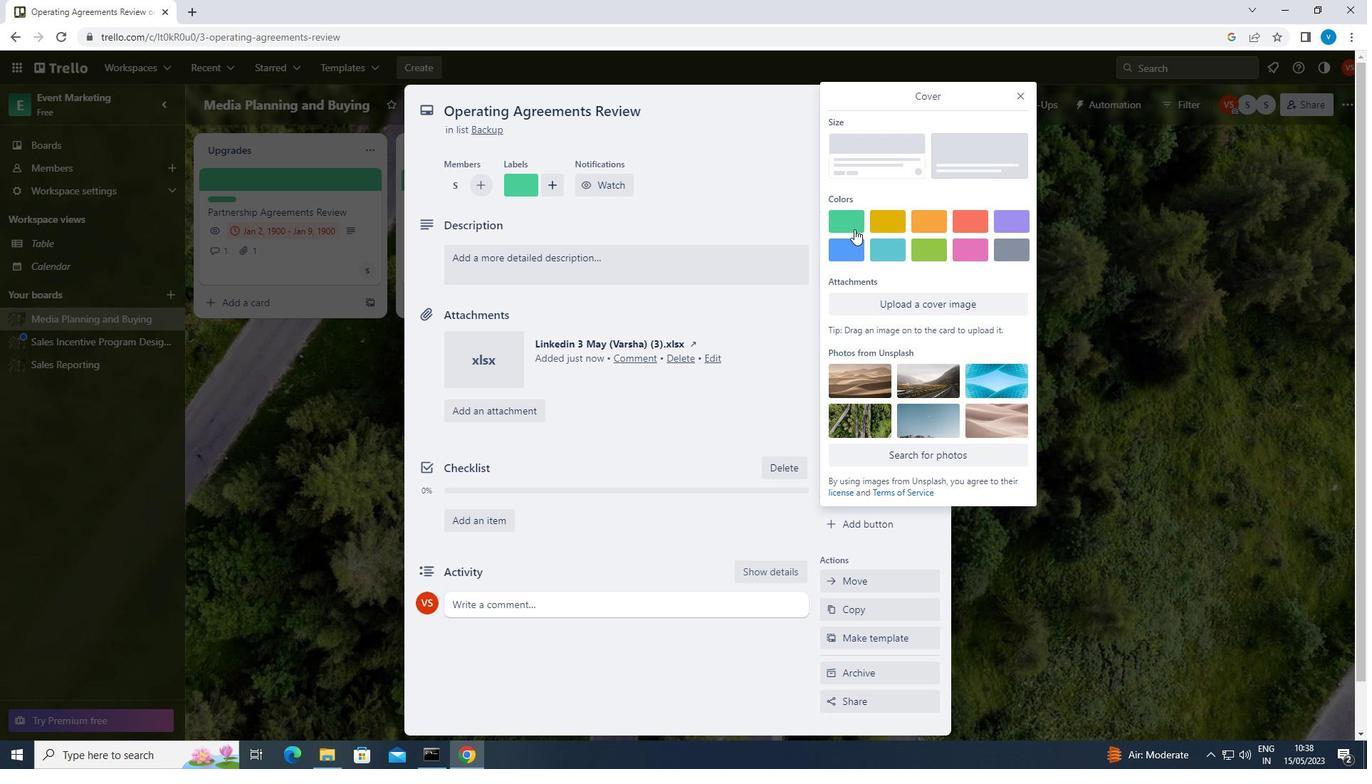 
Action: Mouse pressed left at (852, 223)
Screenshot: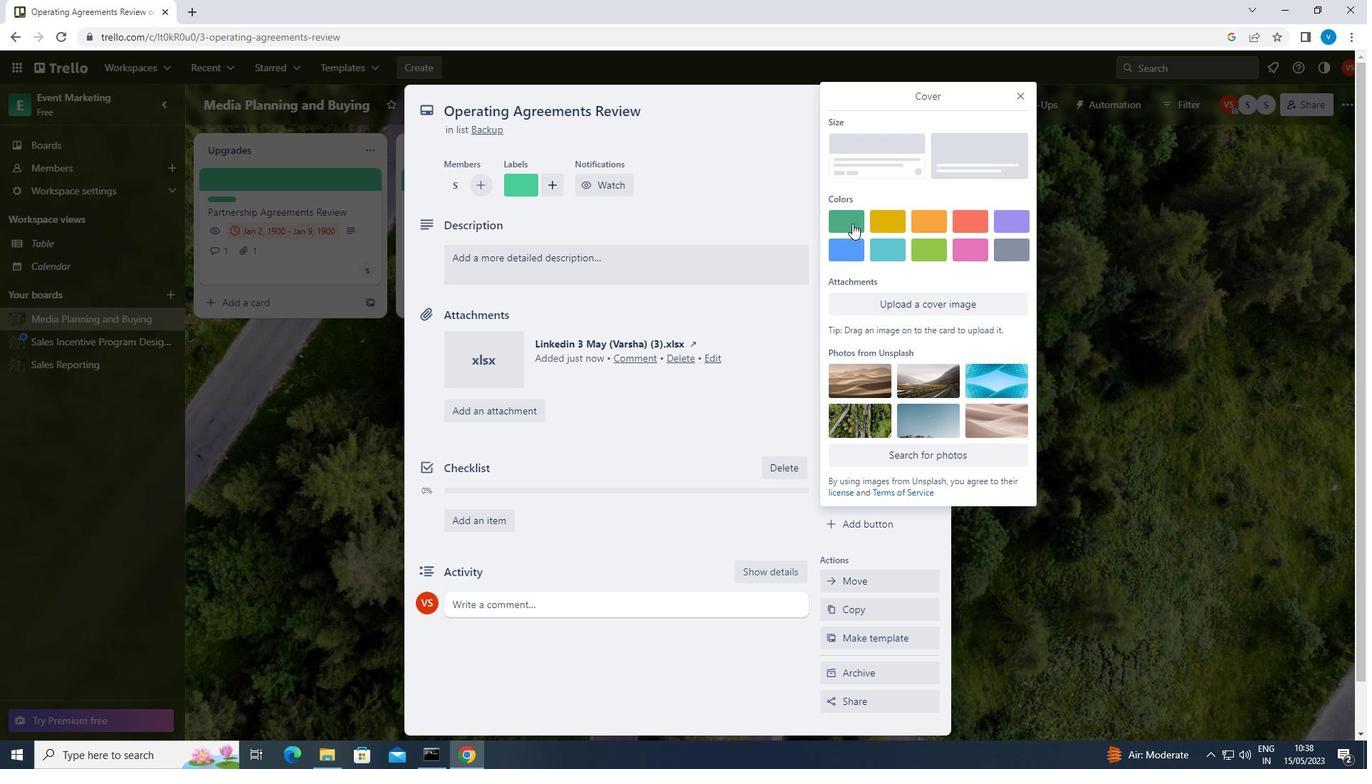 
Action: Mouse moved to (1024, 95)
Screenshot: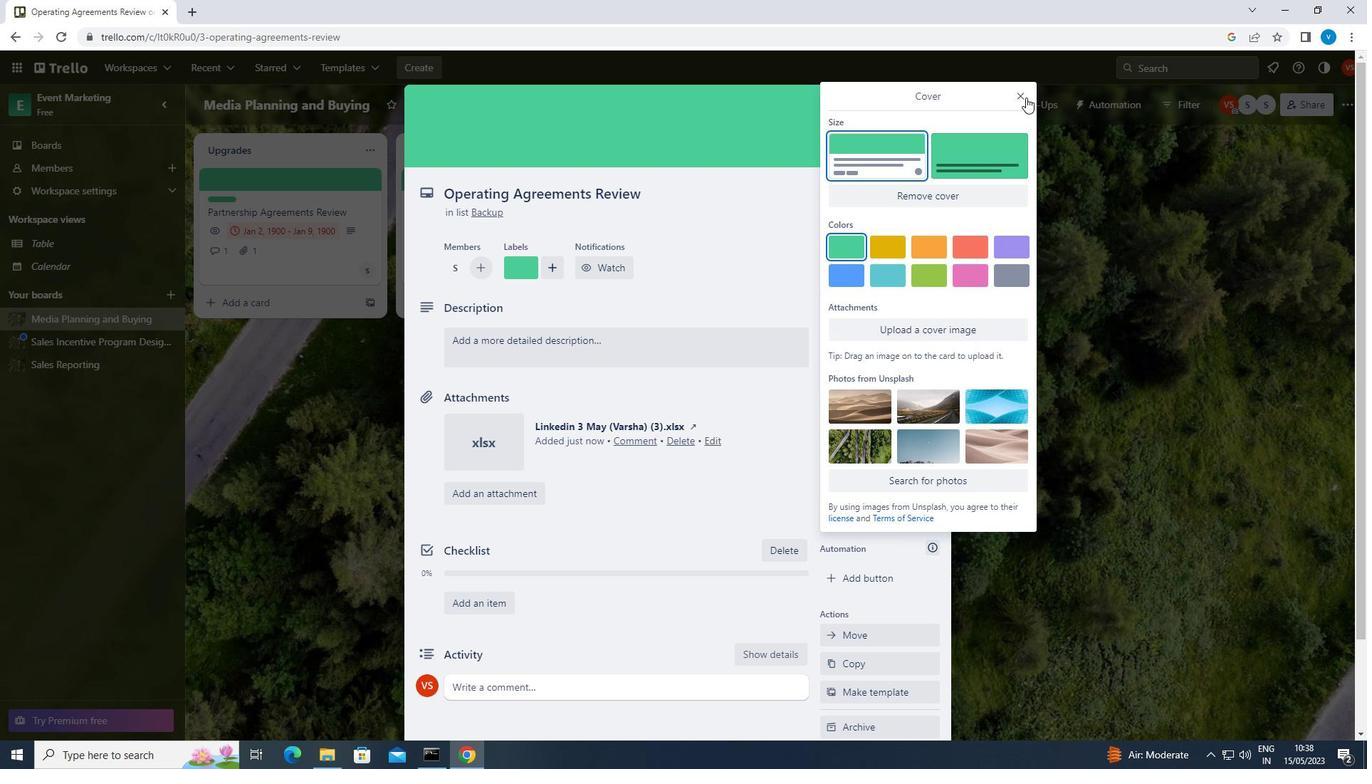 
Action: Mouse pressed left at (1024, 95)
Screenshot: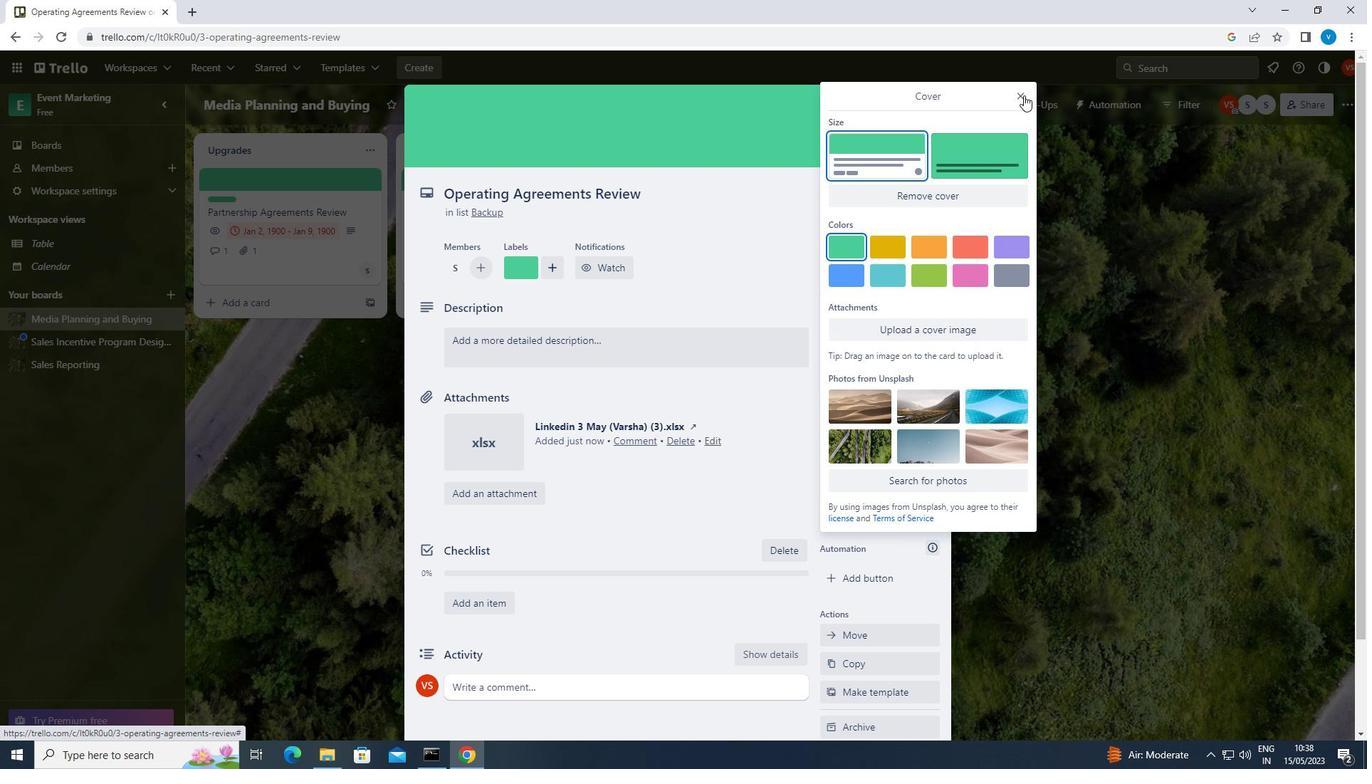
Action: Mouse moved to (752, 343)
Screenshot: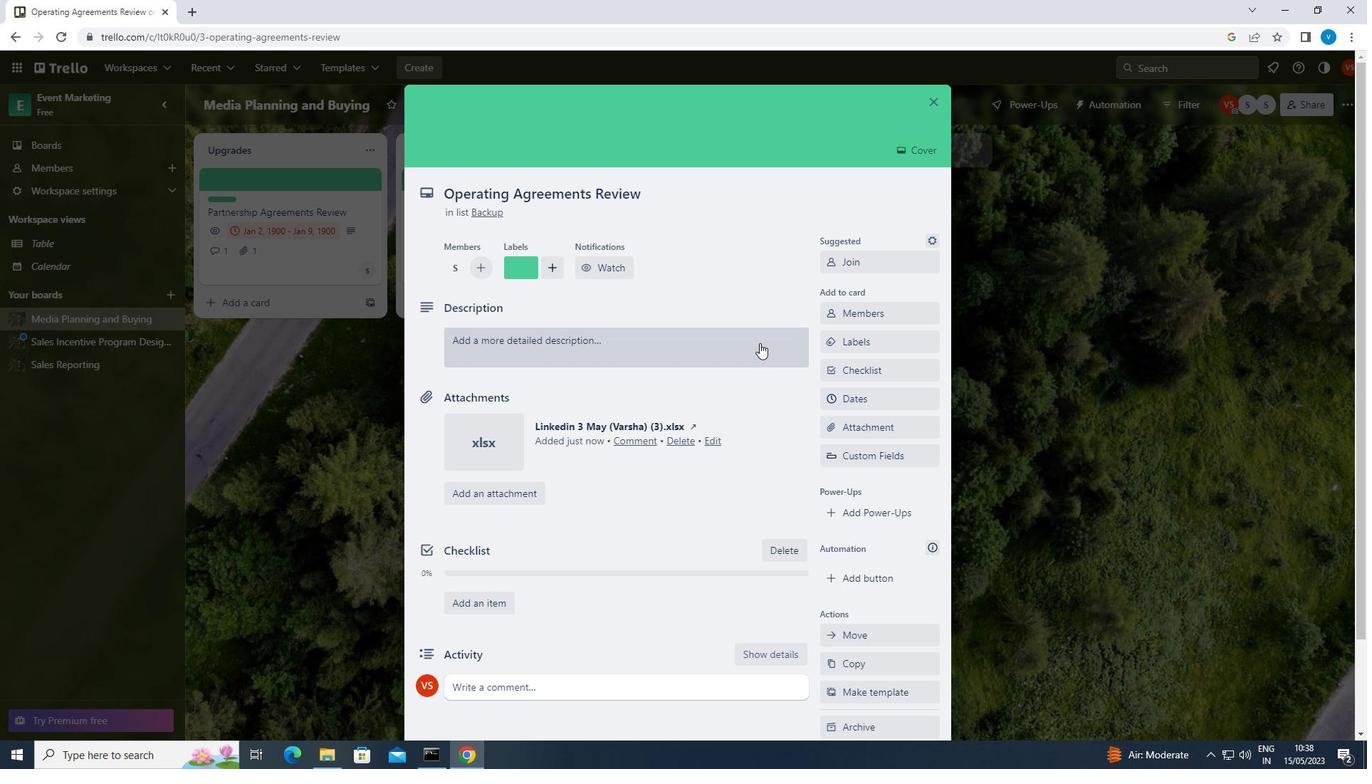 
Action: Mouse pressed left at (752, 343)
Screenshot: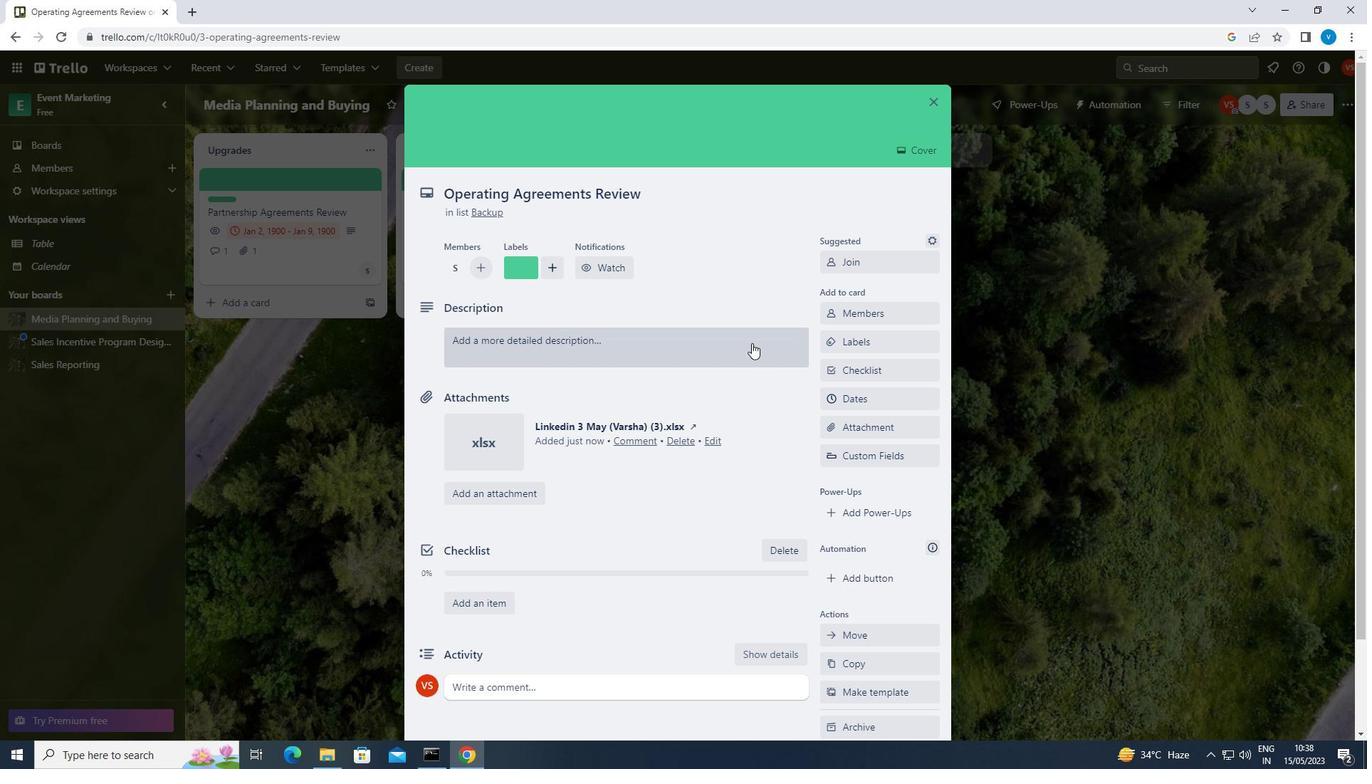 
Action: Key pressed <Key.shift>DEVELOP<Key.space>AND<Key.space>LAUNCH<Key.space>NEW<Key.space>CUSTOMER<Key.space>FEEDBACK<Key.space>PROGRAM
Screenshot: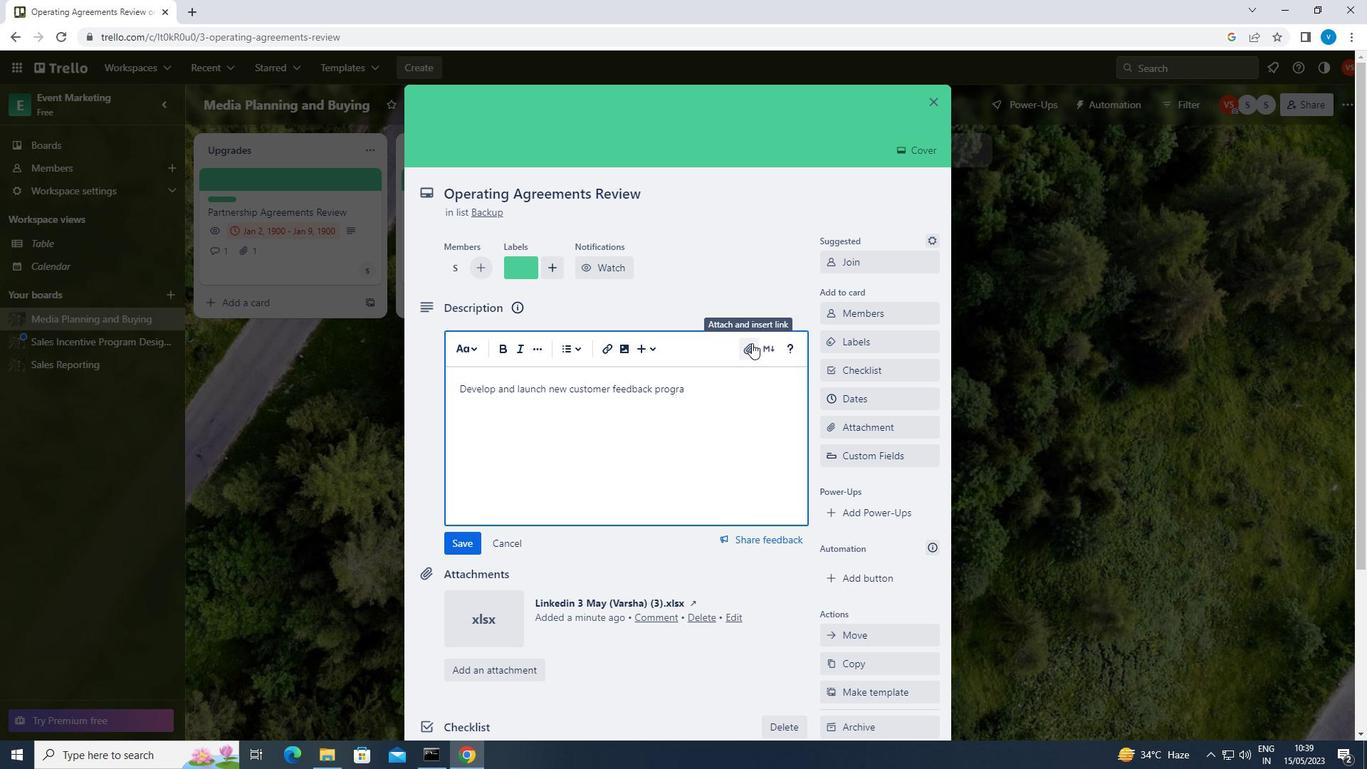
Action: Mouse moved to (458, 540)
Screenshot: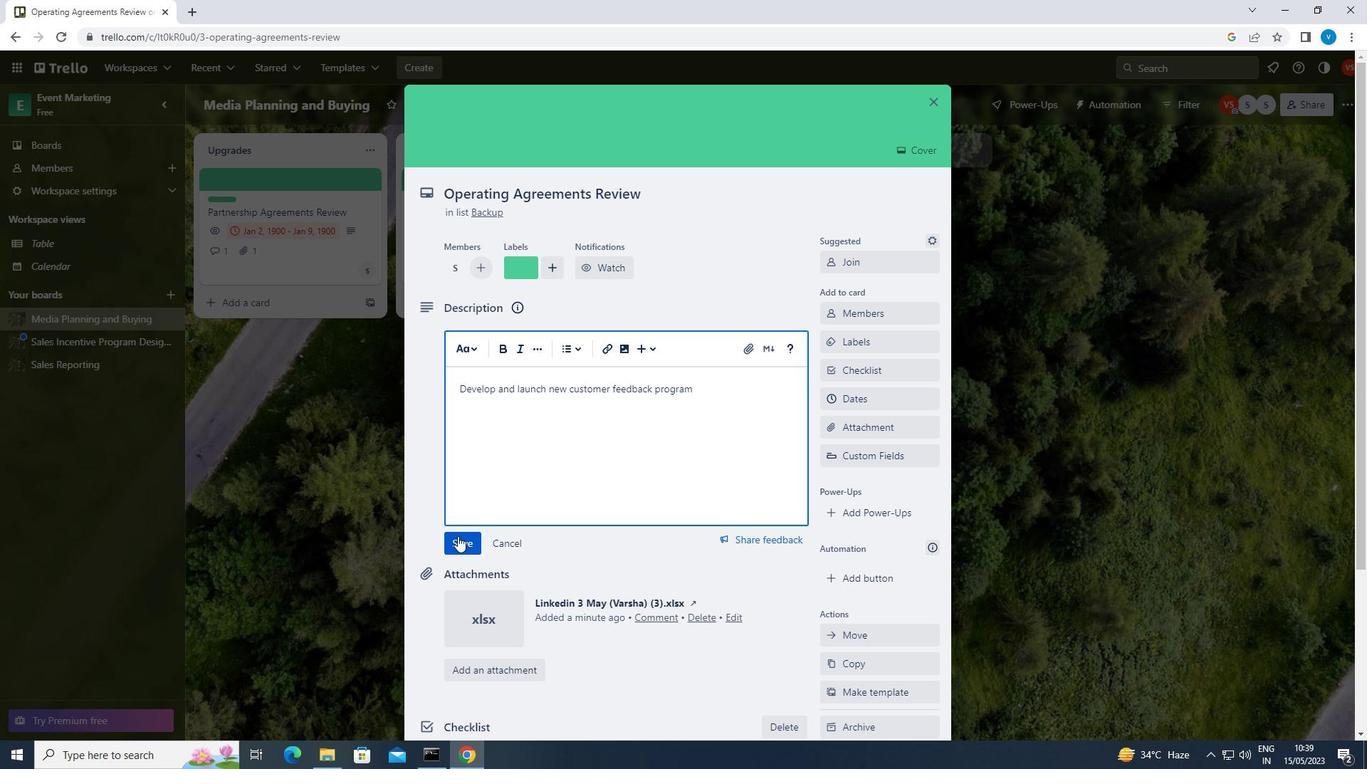 
Action: Mouse pressed left at (458, 540)
Screenshot: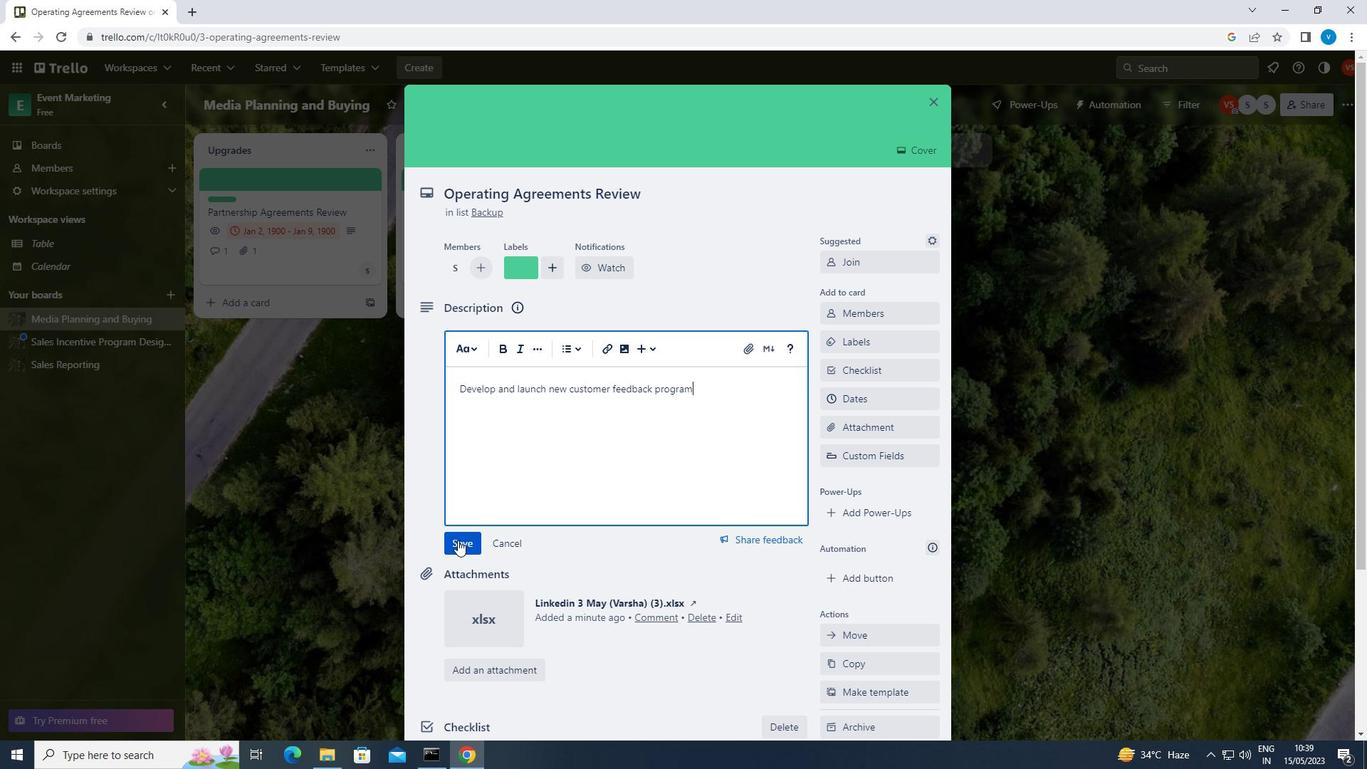 
Action: Mouse moved to (477, 658)
Screenshot: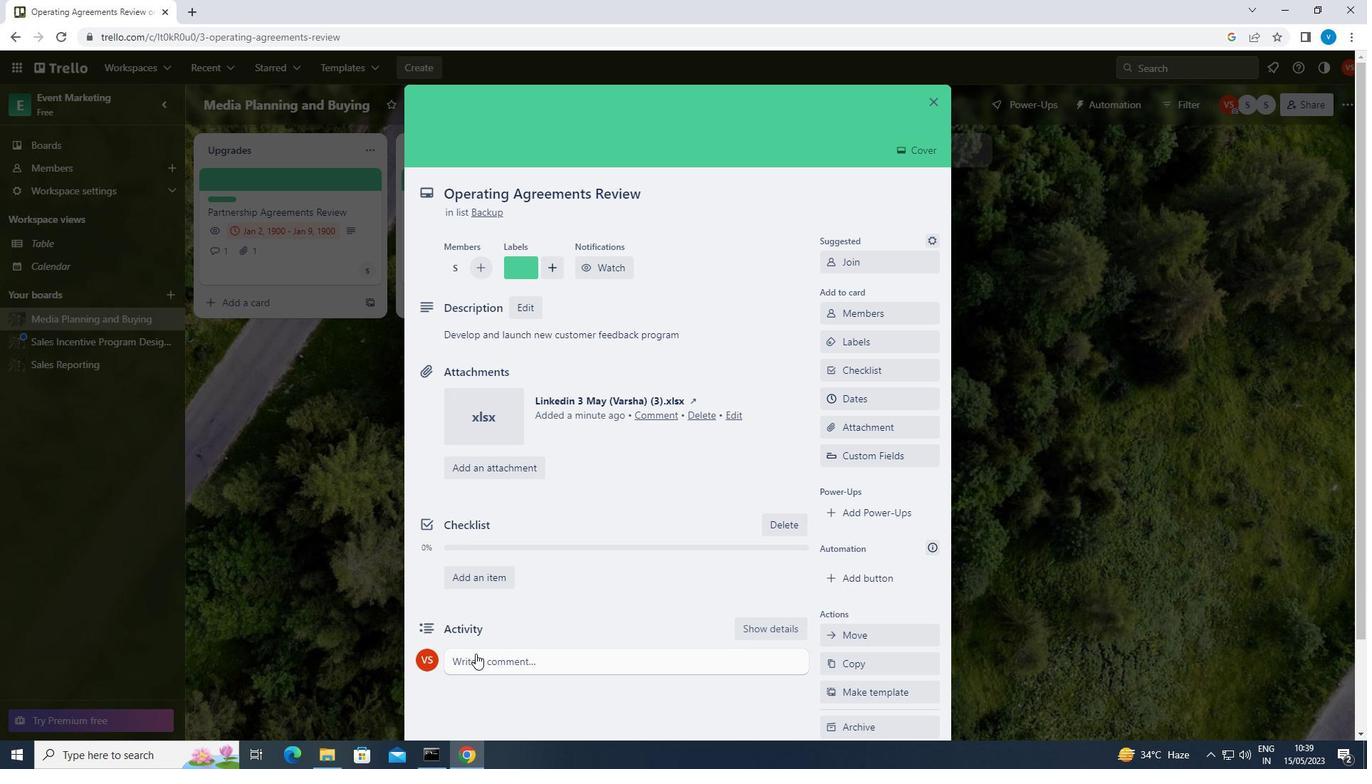 
Action: Mouse pressed left at (477, 658)
Screenshot: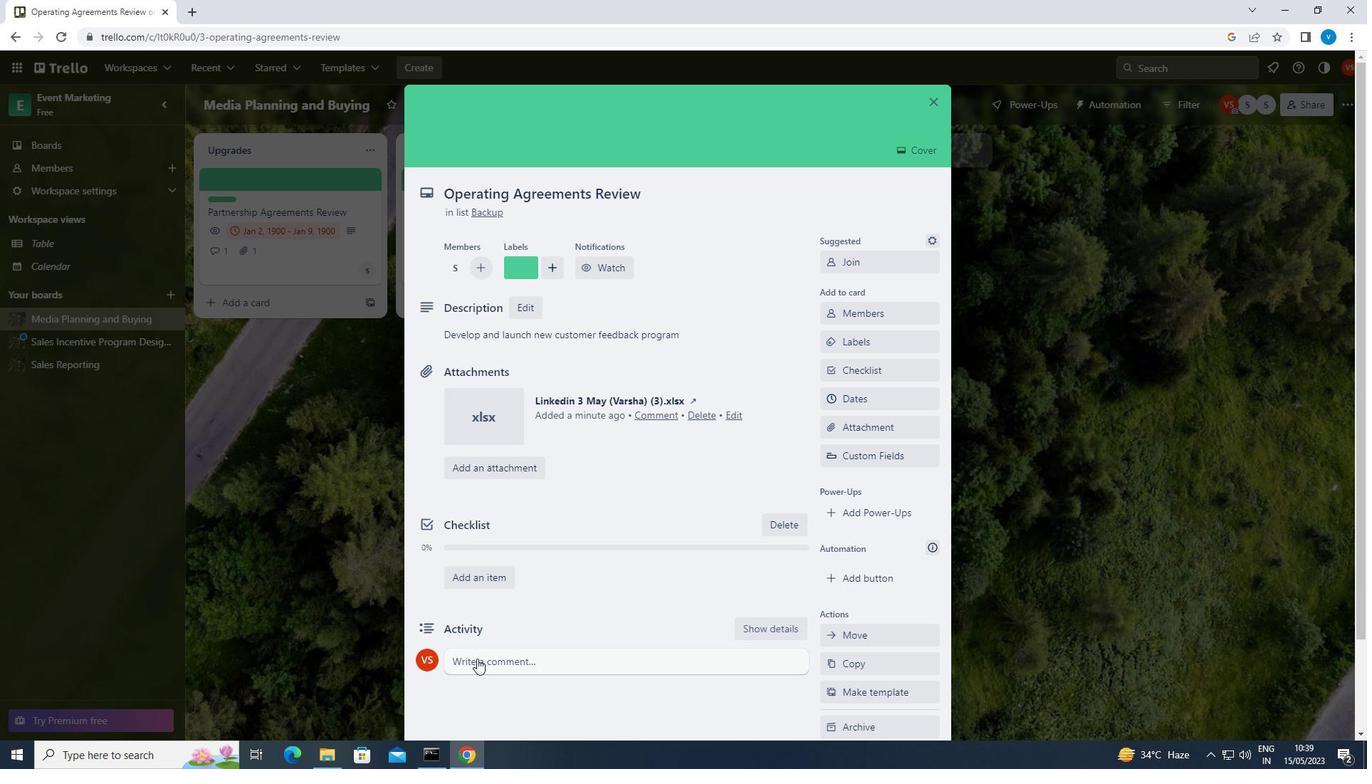 
Action: Key pressed <Key.shift><Key.shift><Key.shift><Key.shift>GIVEN<Key.space>THE<Key.space>POTENTIAL<Key.space>IMPACT<Key.space>OF<Key.space>THIS<Key.space>TASK<Key.space>ON<Key.space>OUR<Key.space>TEAM<Key.space>MORALE<Key.space>AND<Key.space>MOTIVATION,<Key.space>LET<Key.space>US<Key.space>ENSURE<Key.space>THAT<Key.space>WE<Key.space>APPROACH<Key.space>IT<Key.space>WITH<Key.space>A<Key.space>SENSE<Key.space>OF<Key.space>POSITIVITY<Key.space>AND<Key.space>ENTHUSIASM.
Screenshot: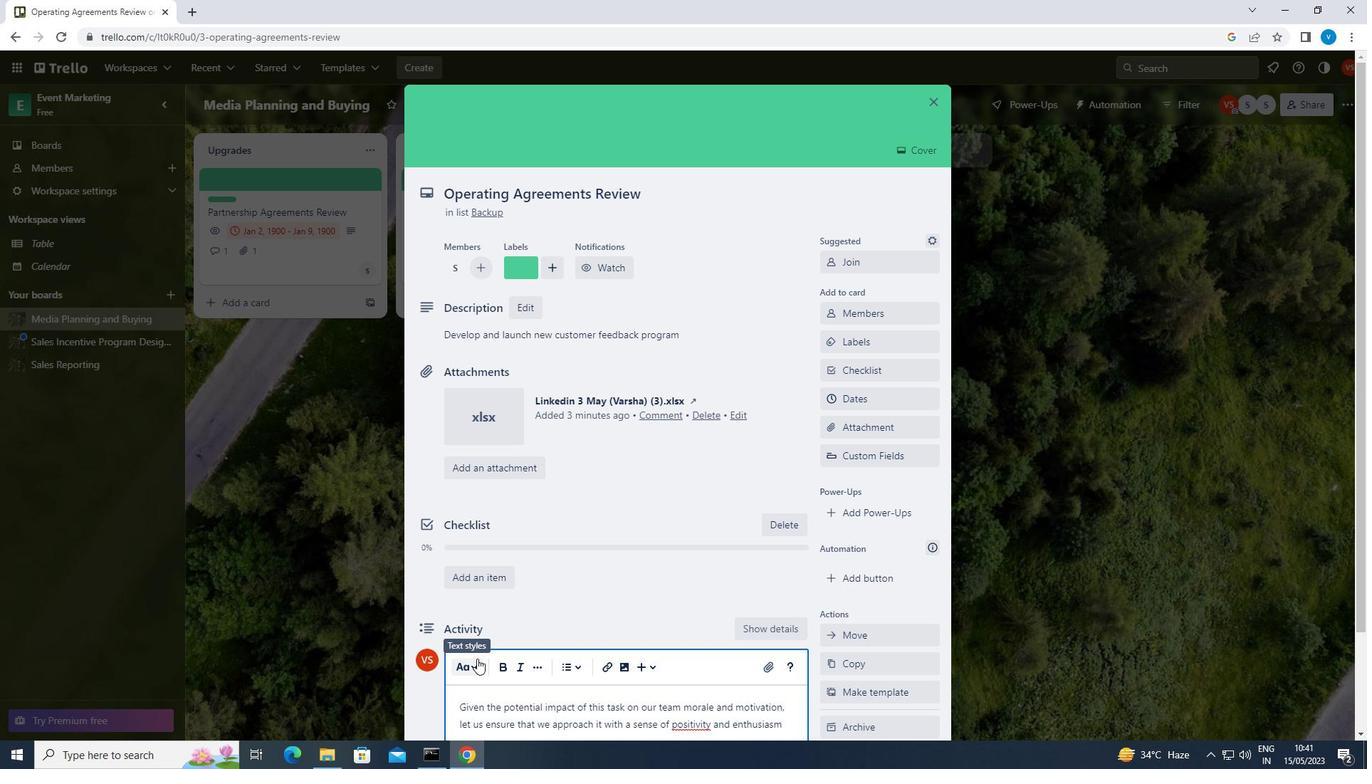 
Action: Mouse moved to (438, 624)
Screenshot: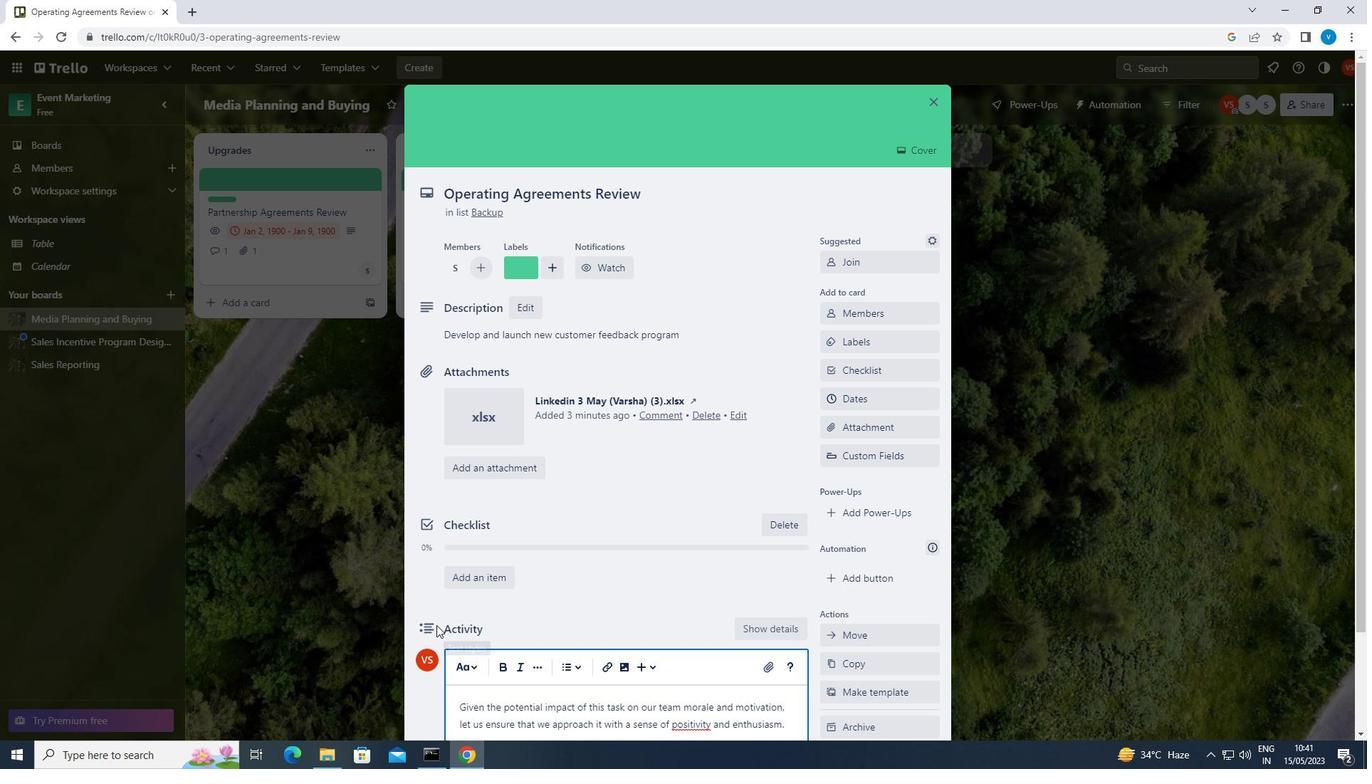 
Action: Mouse scrolled (438, 624) with delta (0, 0)
Screenshot: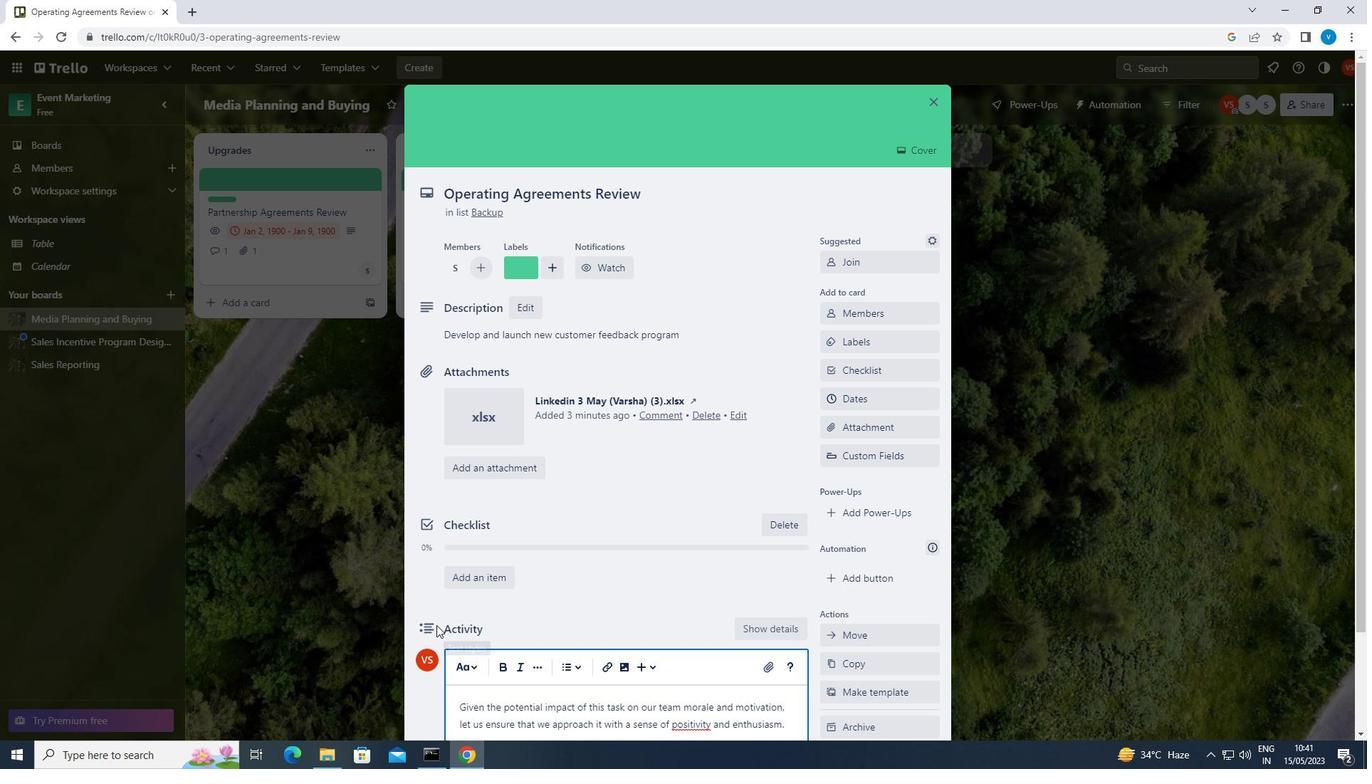 
Action: Mouse moved to (440, 624)
Screenshot: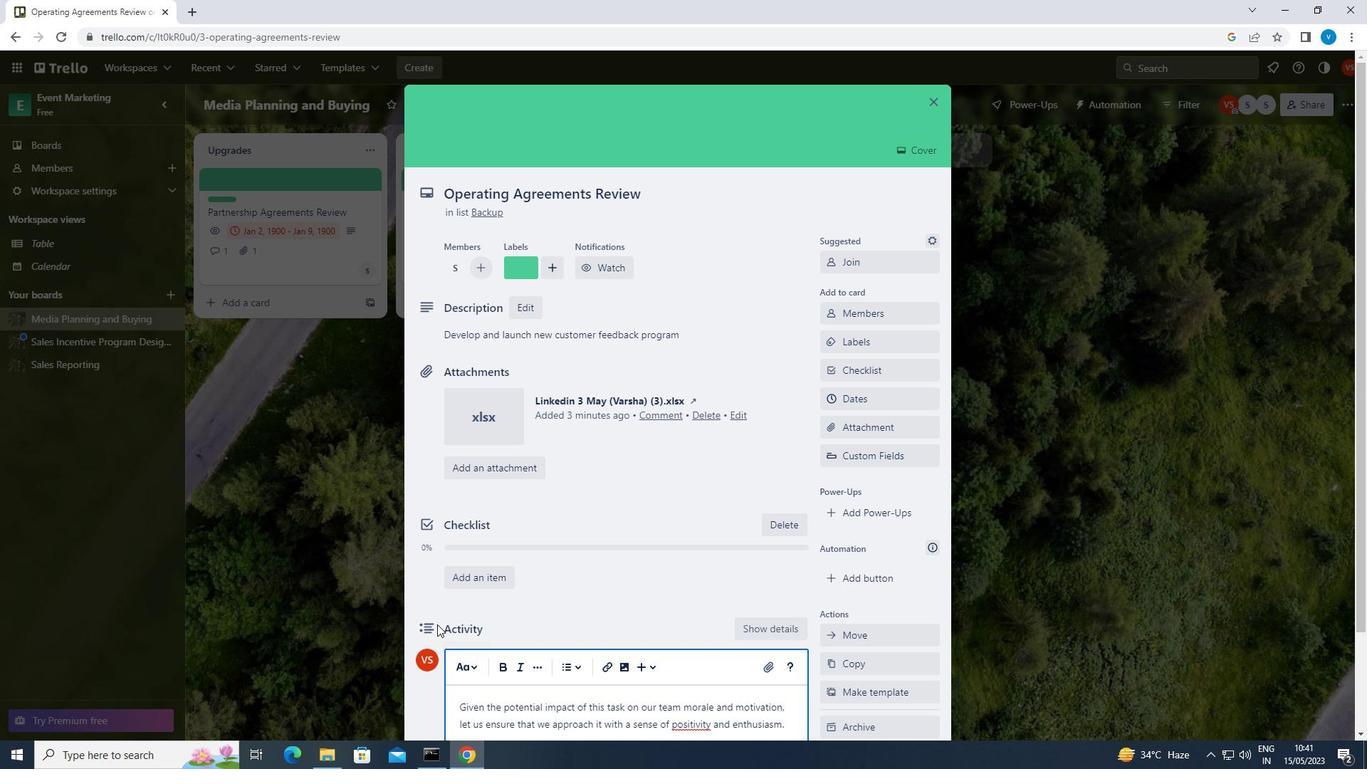 
Action: Mouse scrolled (440, 624) with delta (0, 0)
Screenshot: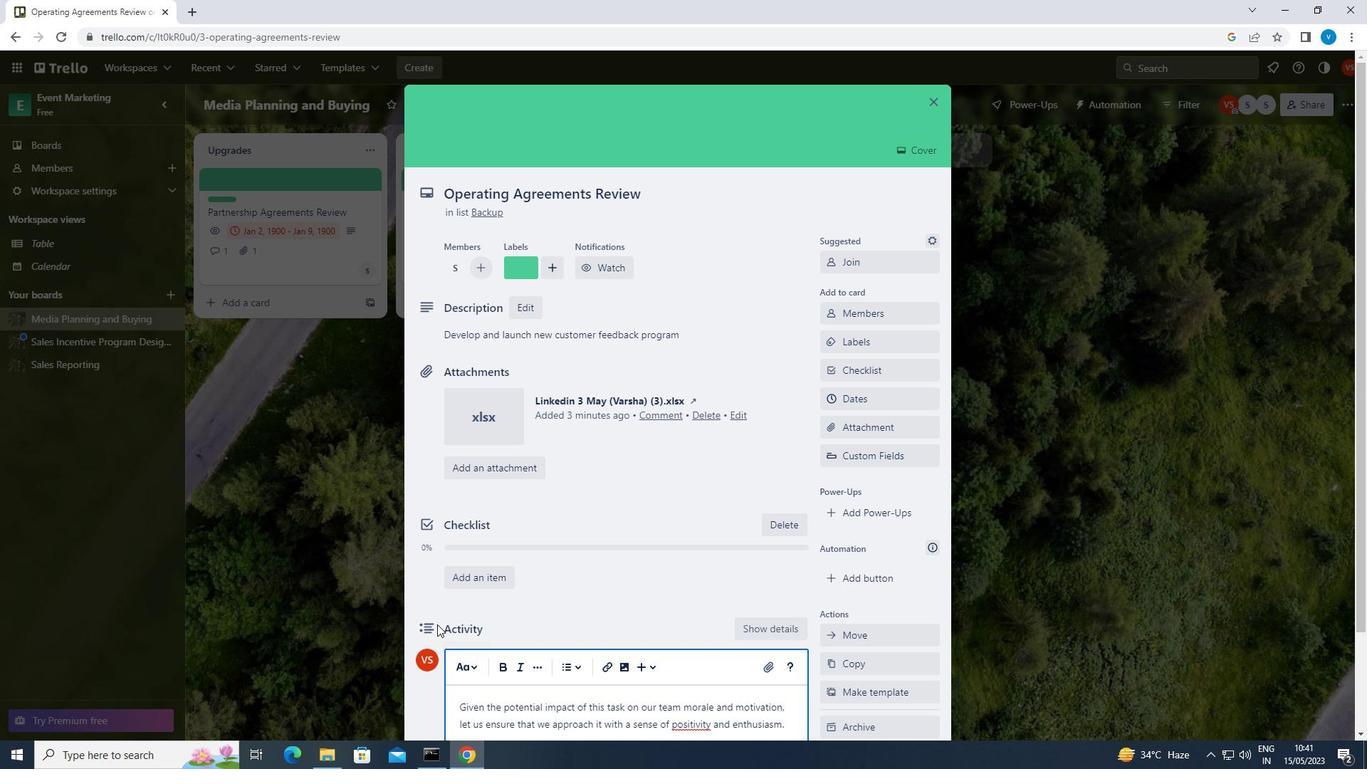 
Action: Mouse moved to (458, 648)
Screenshot: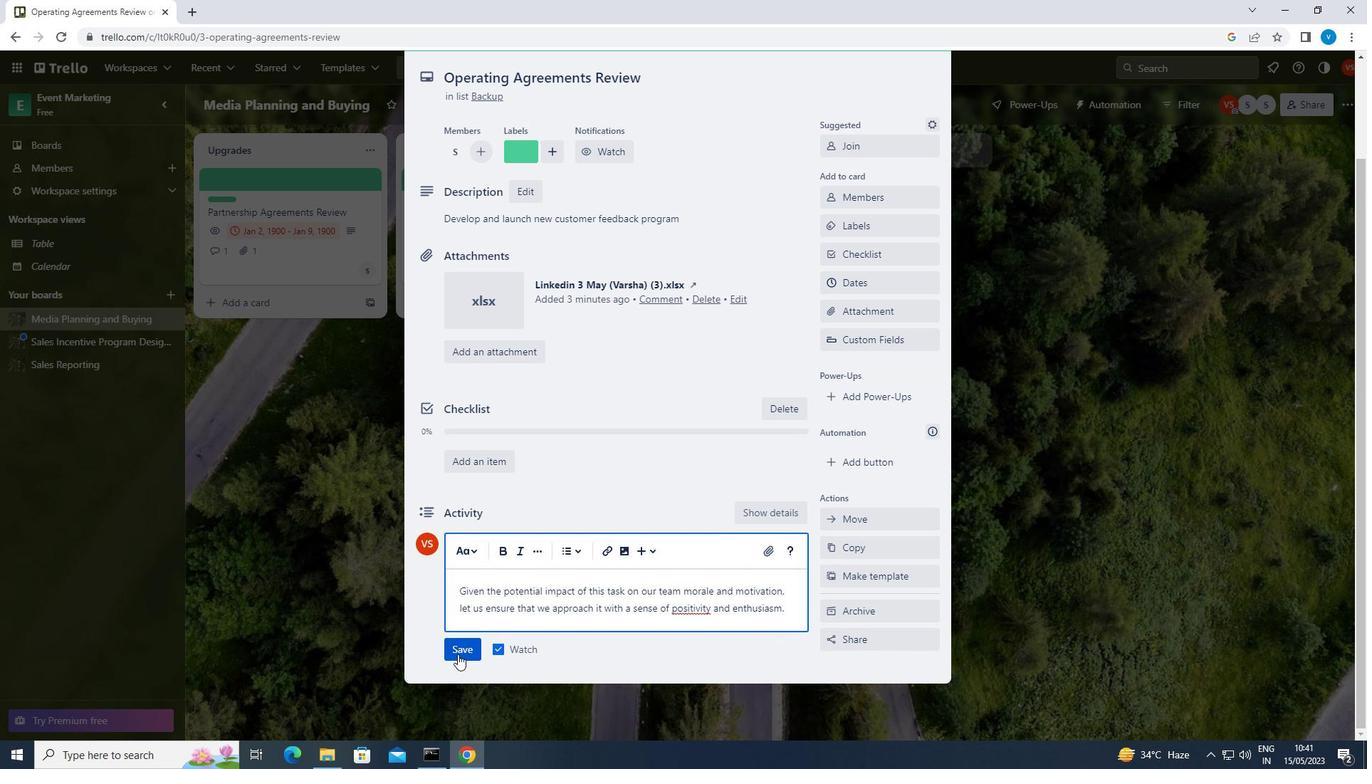
Action: Mouse pressed left at (458, 648)
Screenshot: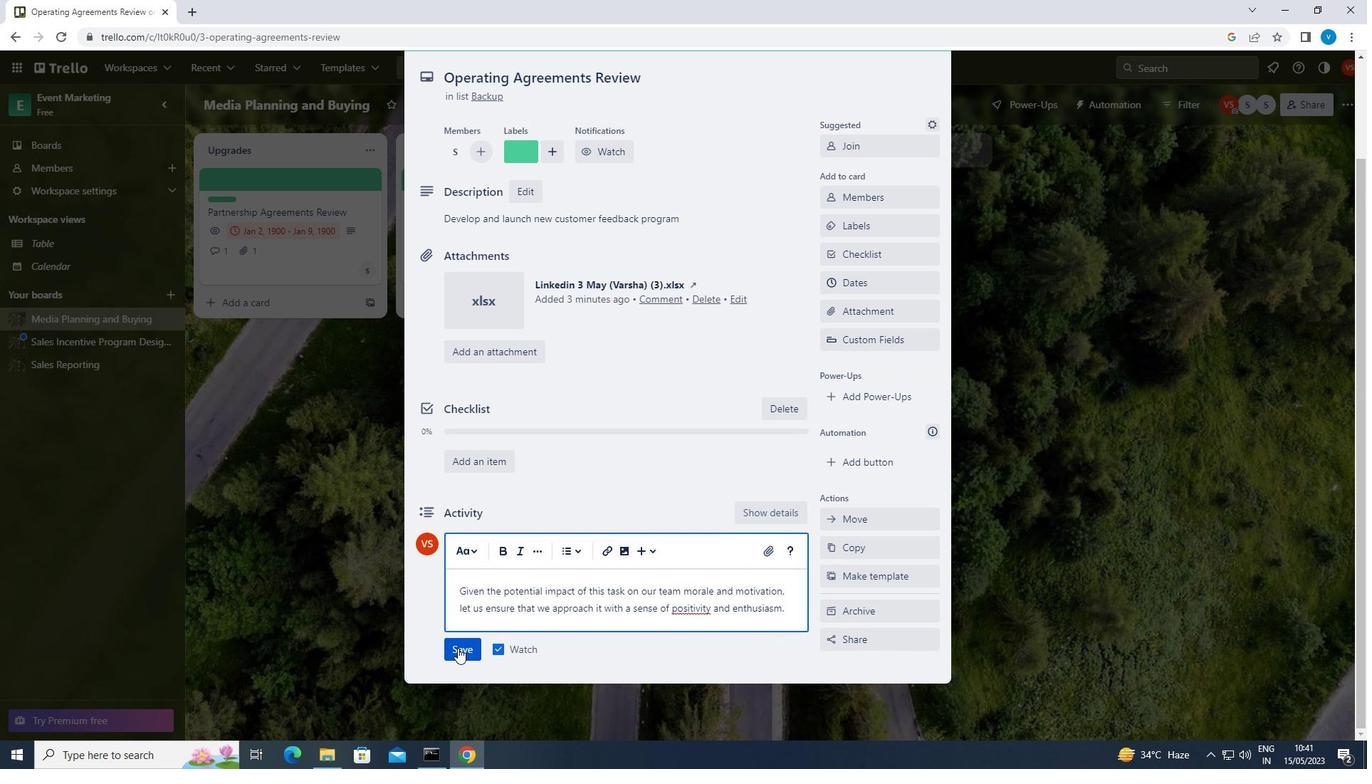 
Action: Mouse moved to (886, 292)
Screenshot: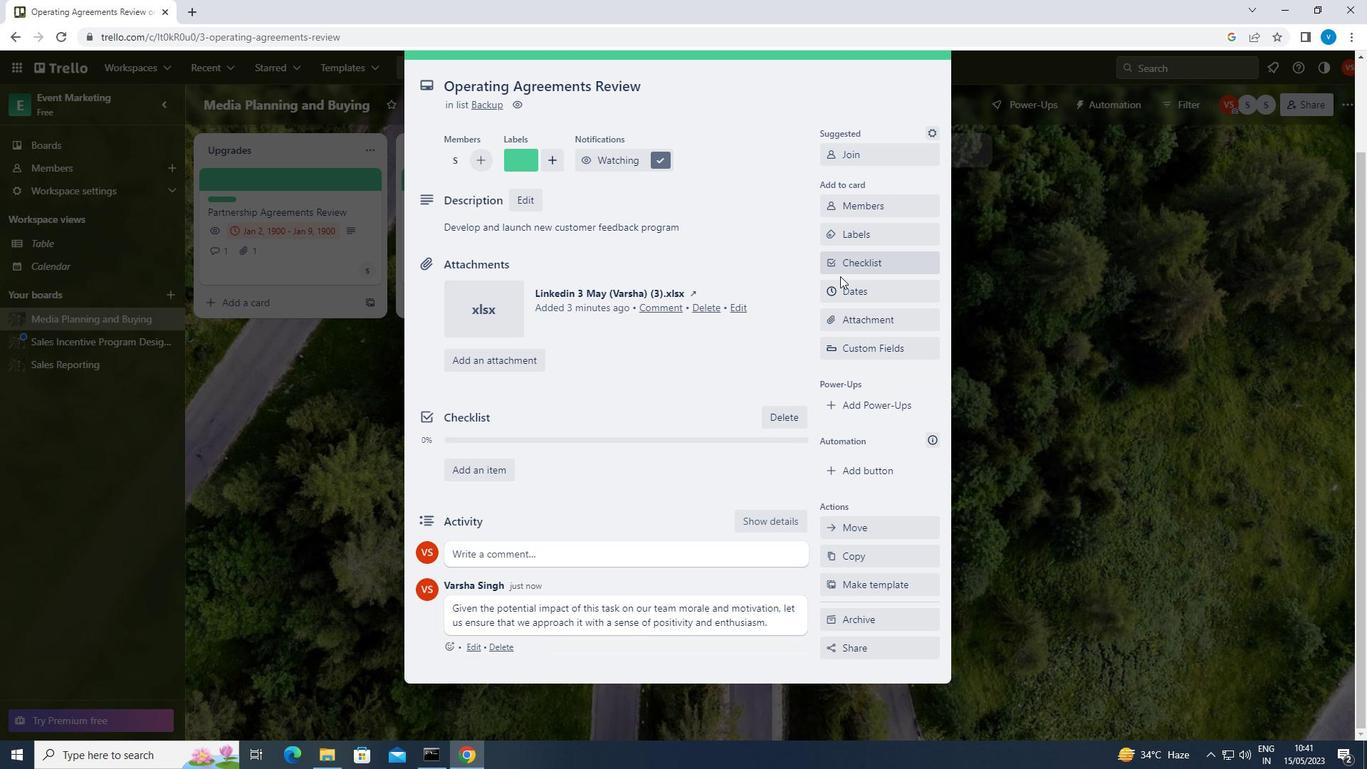 
Action: Mouse pressed left at (886, 292)
Screenshot: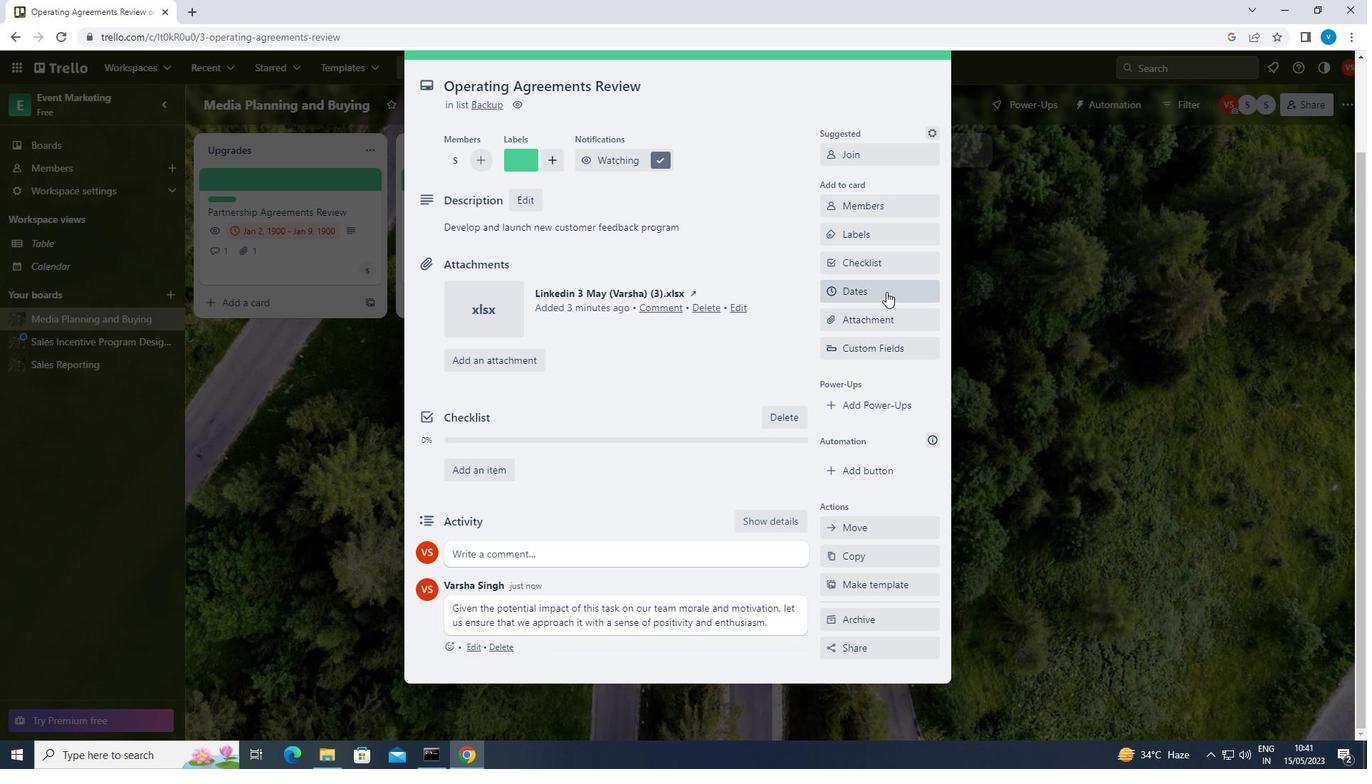 
Action: Mouse moved to (832, 366)
Screenshot: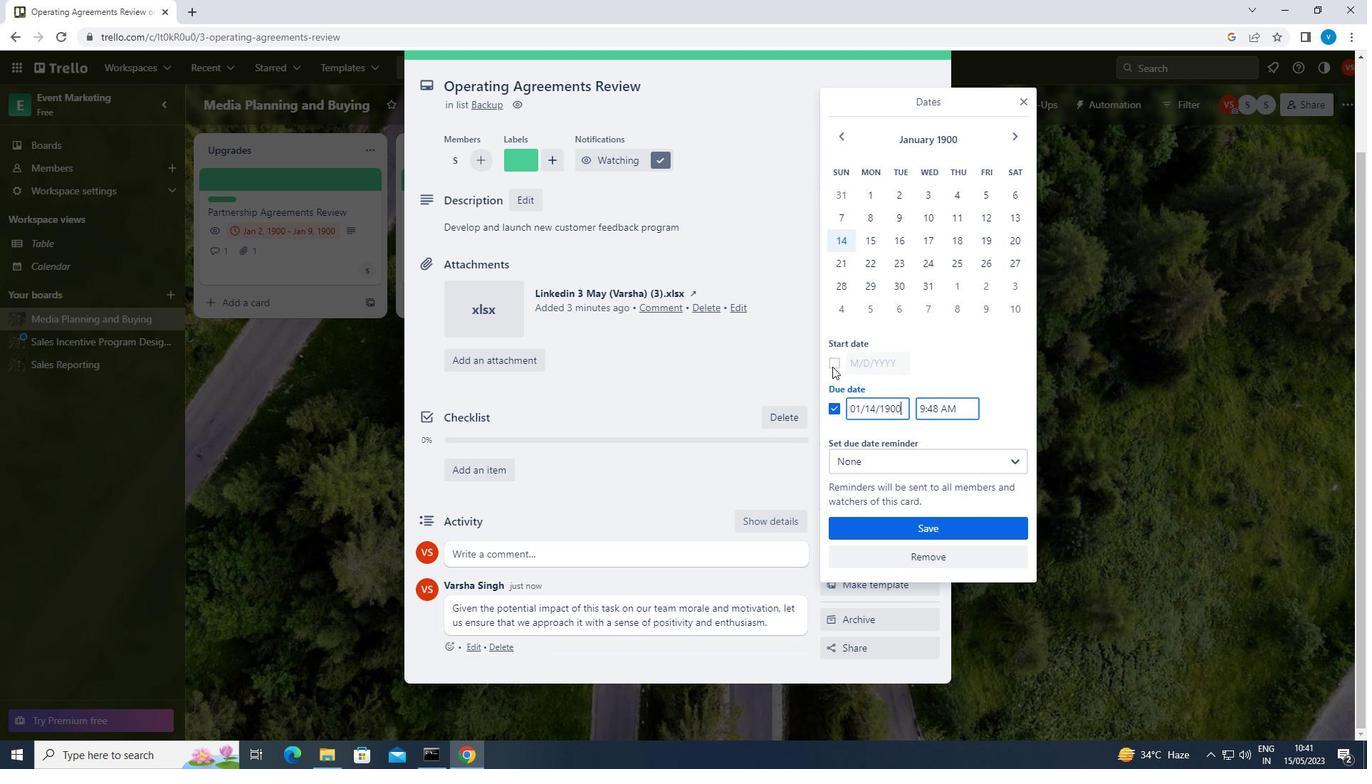 
Action: Mouse pressed left at (832, 366)
Screenshot: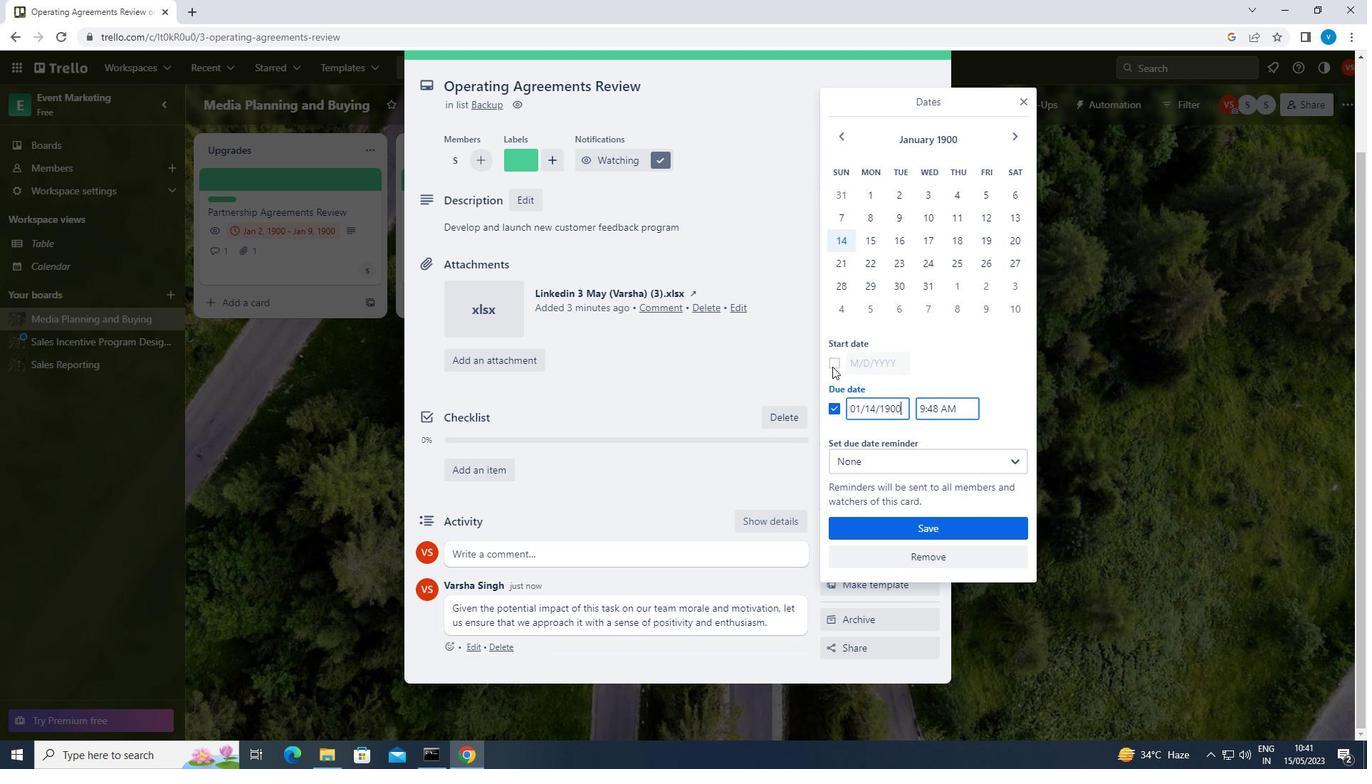 
Action: Mouse moved to (900, 361)
Screenshot: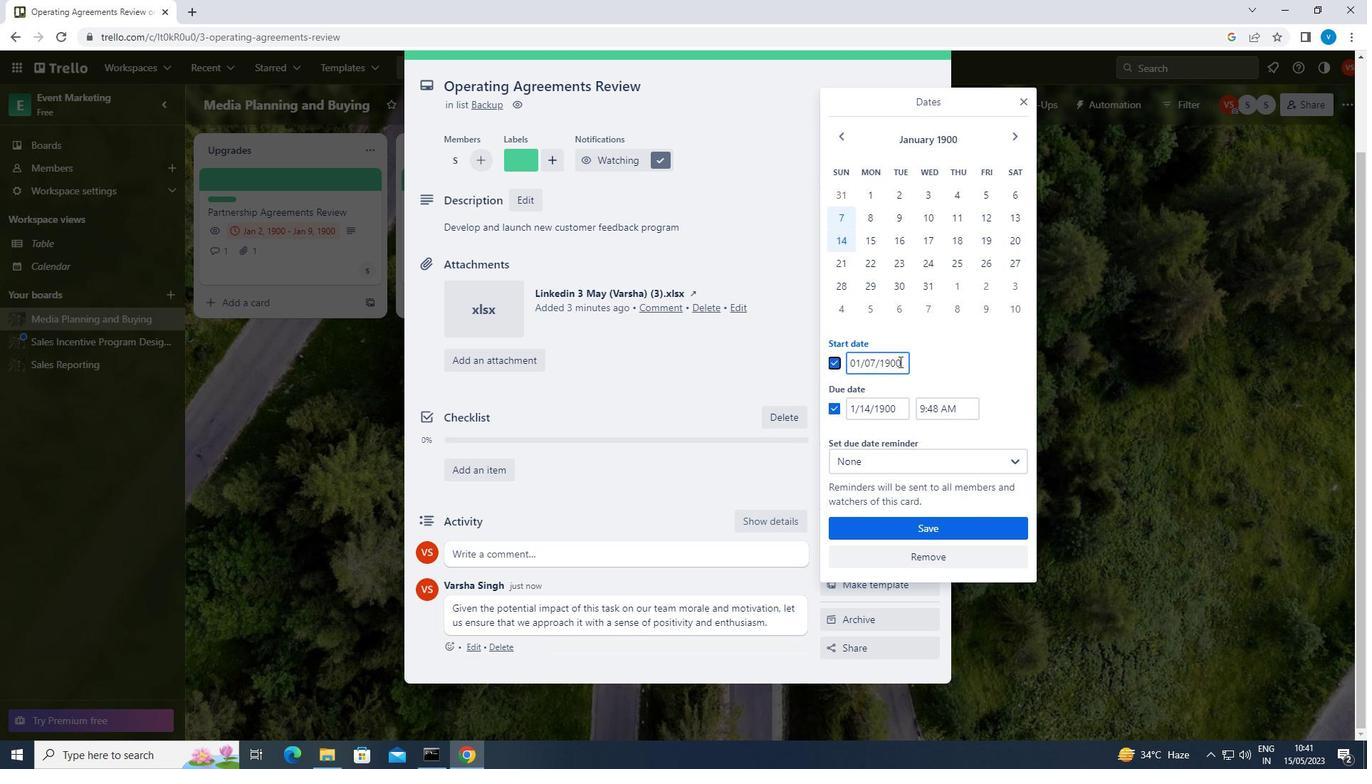 
Action: Mouse pressed left at (900, 361)
Screenshot: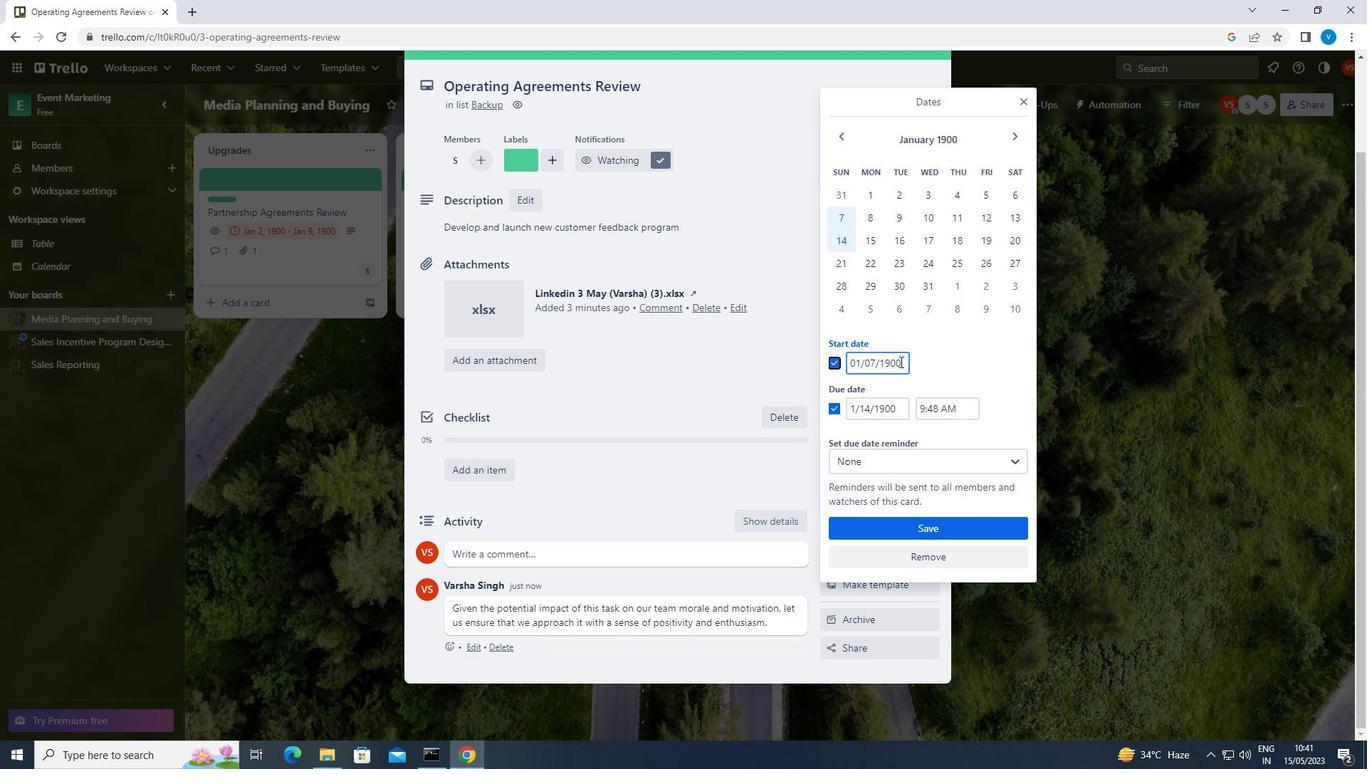 
Action: Key pressed <Key.backspace><Key.backspace><Key.backspace><Key.backspace><Key.backspace><Key.backspace><Key.backspace><Key.backspace><Key.backspace><Key.backspace><Key.backspace><Key.backspace>01/08/1900
Screenshot: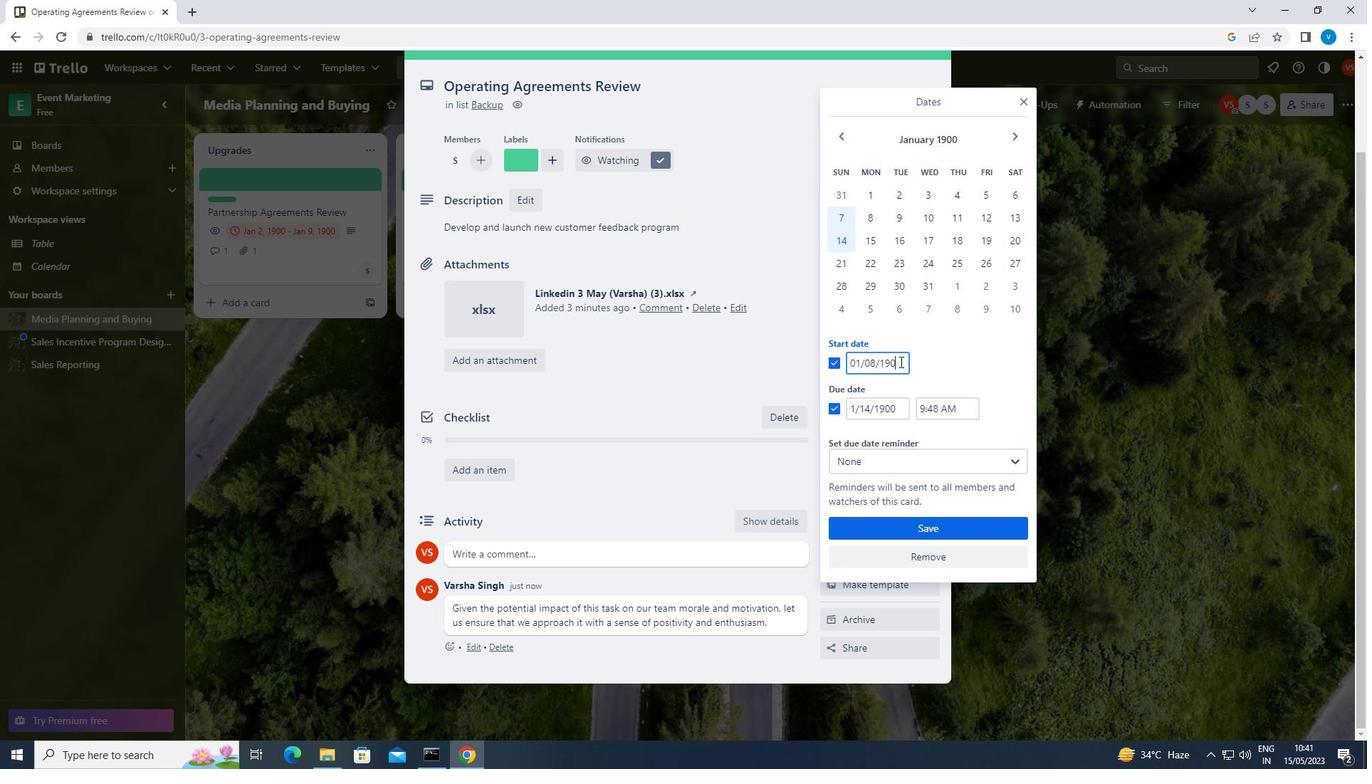
Action: Mouse moved to (904, 411)
Screenshot: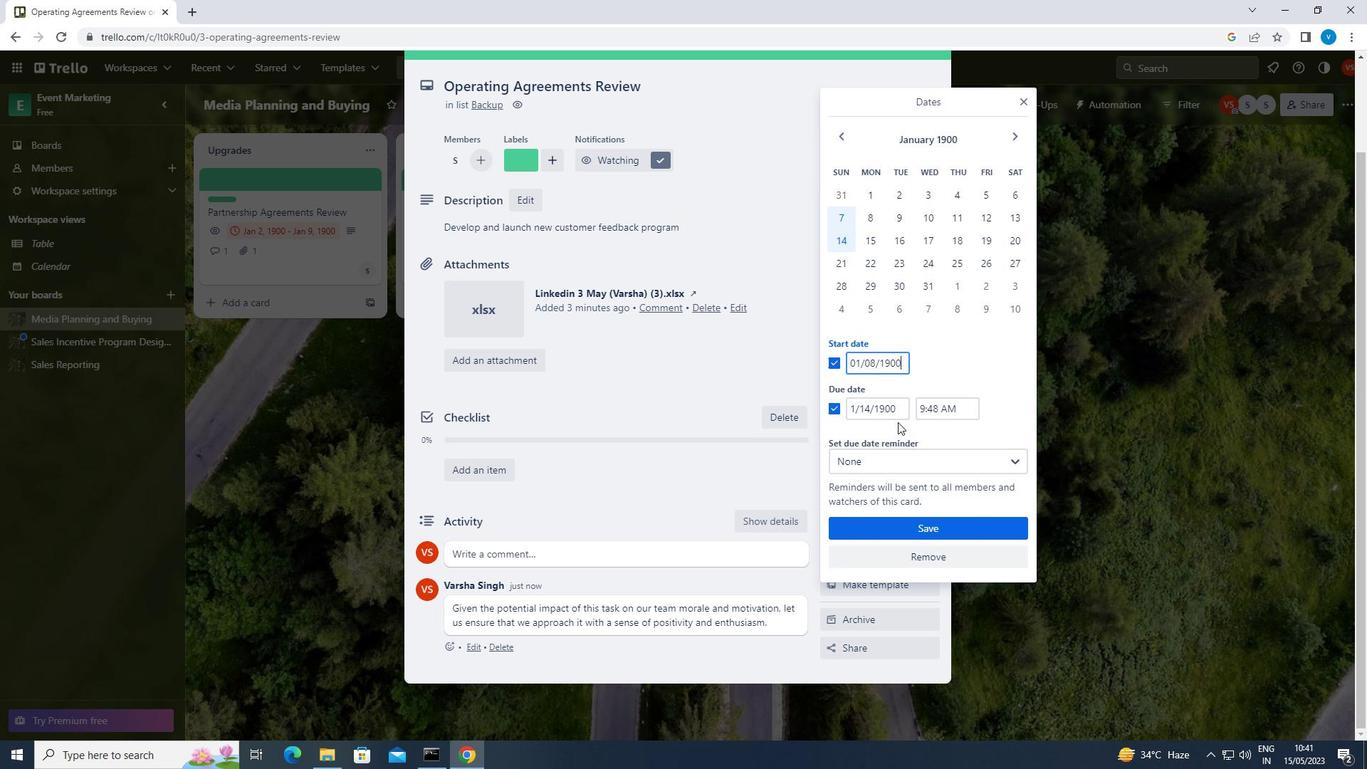 
Action: Mouse pressed left at (904, 411)
Screenshot: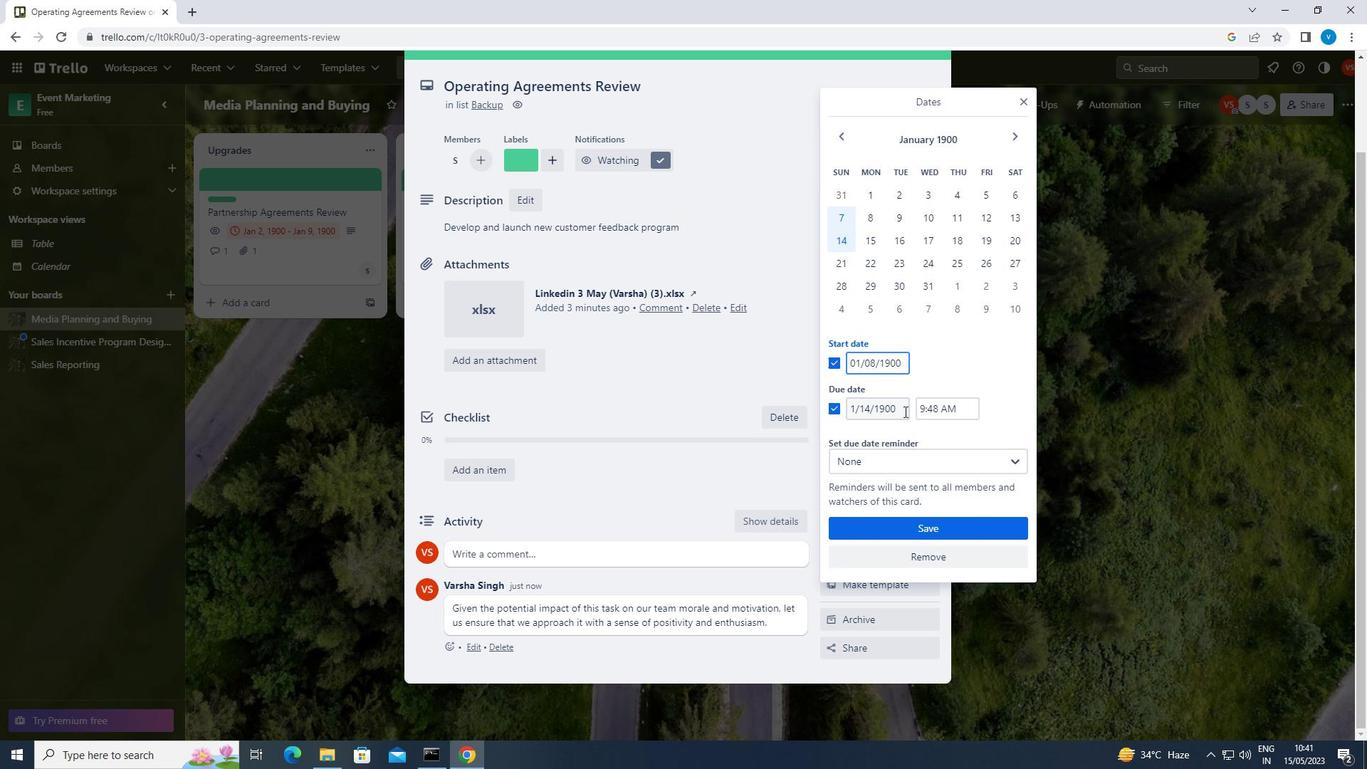 
Action: Key pressed <Key.backspace><Key.backspace><Key.backspace><Key.backspace><Key.backspace><Key.backspace><Key.backspace><Key.backspace><Key.backspace><Key.backspace><Key.backspace><Key.backspace><Key.backspace><Key.backspace>01/15/1900
Screenshot: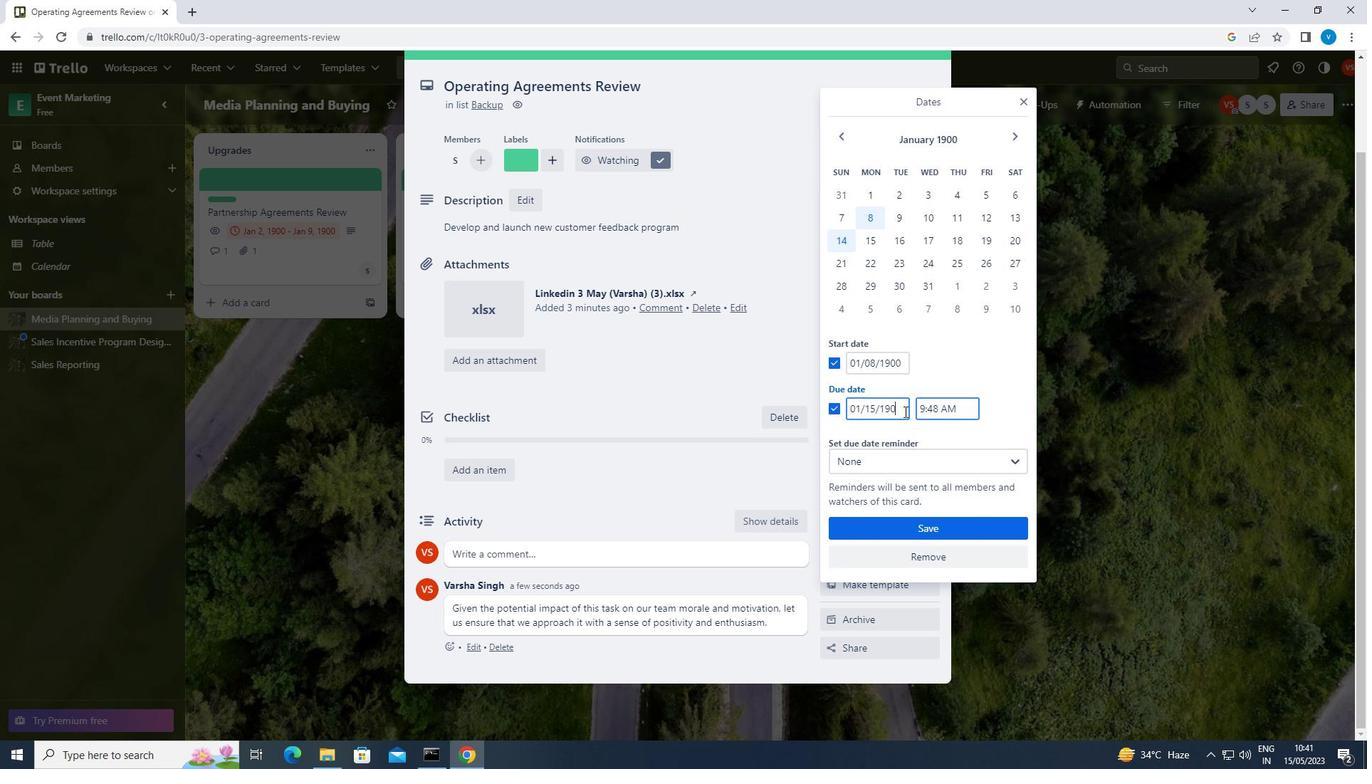 
Action: Mouse moved to (890, 527)
Screenshot: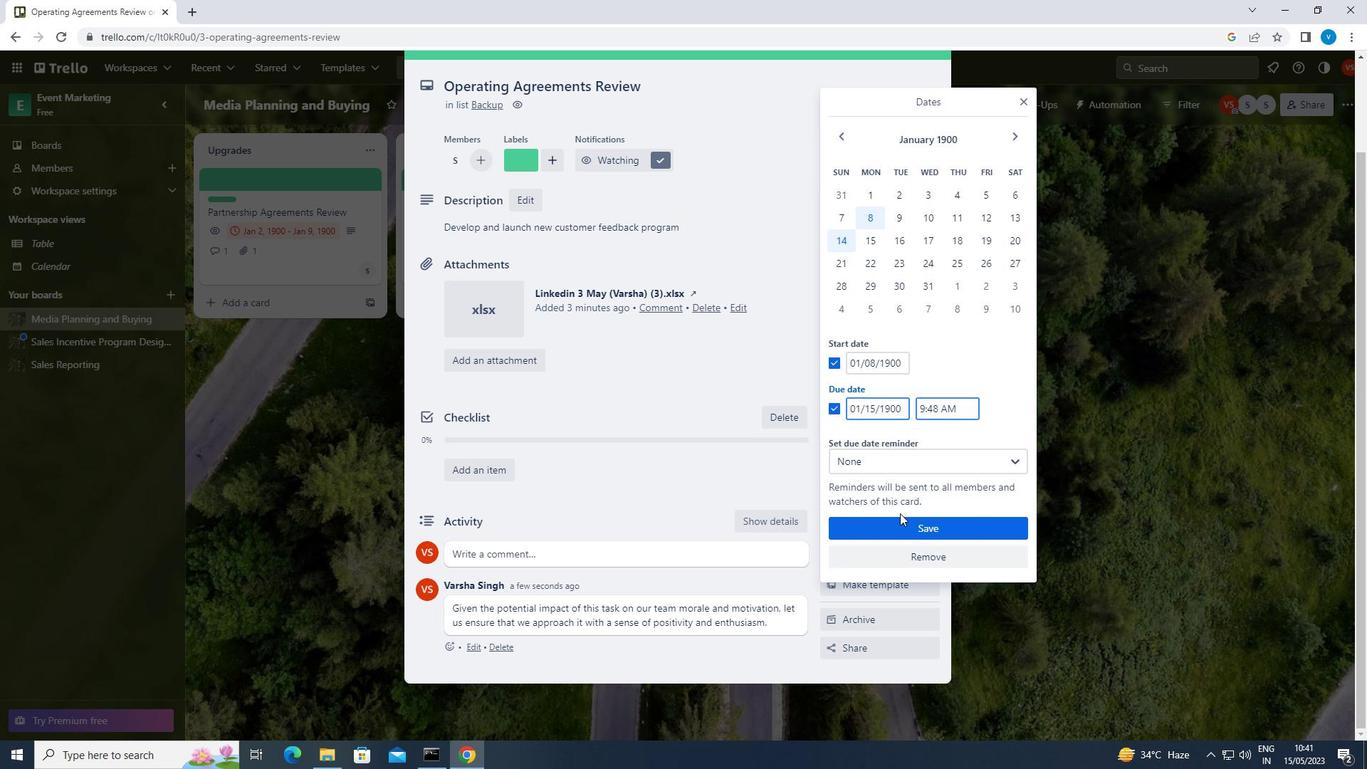 
Action: Mouse pressed left at (890, 527)
Screenshot: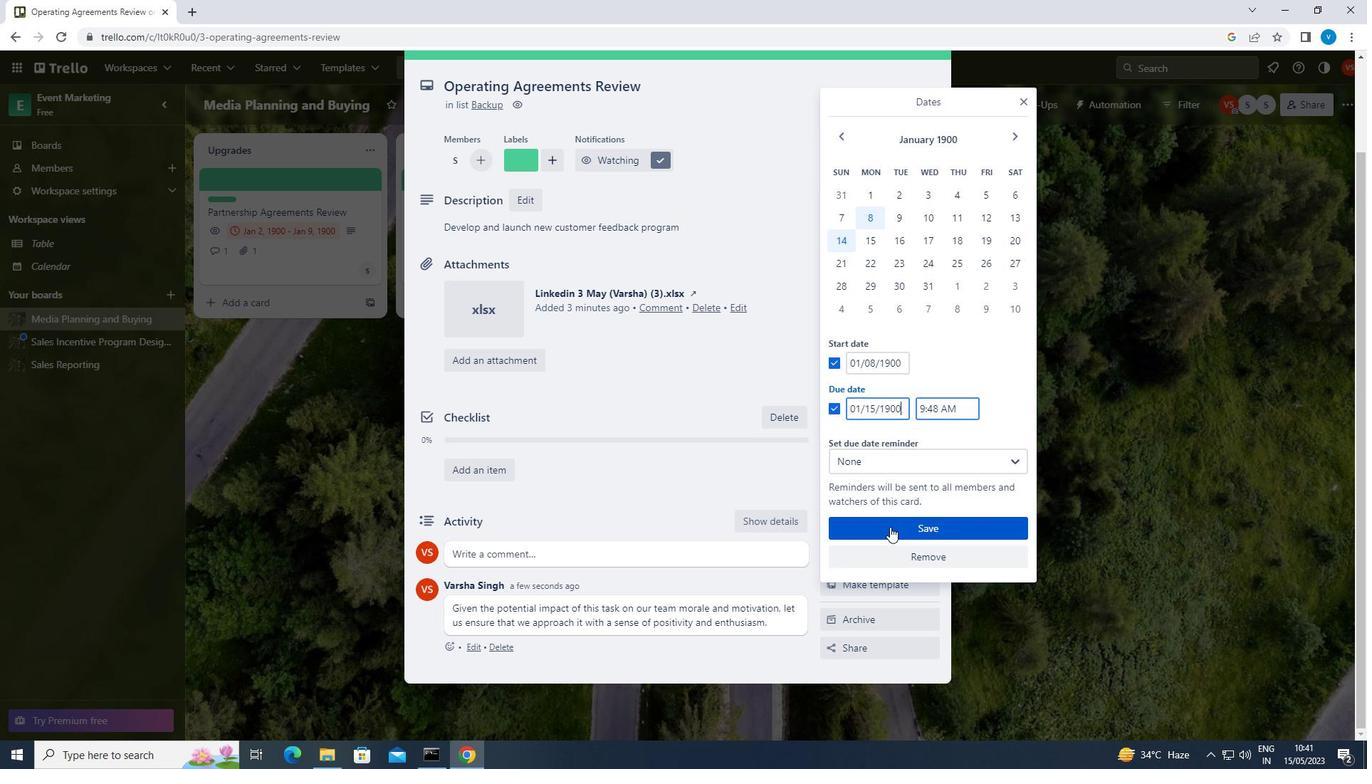 
